 Task: Find connections with filter location São João dos Inhamuns with filter topic #lawtechwith filter profile language English with filter current company Republic World with filter school University of Madras with filter industry Architecture and Planning with filter service category Labor and Employment Law with filter keywords title Market Researcher
Action: Mouse moved to (298, 364)
Screenshot: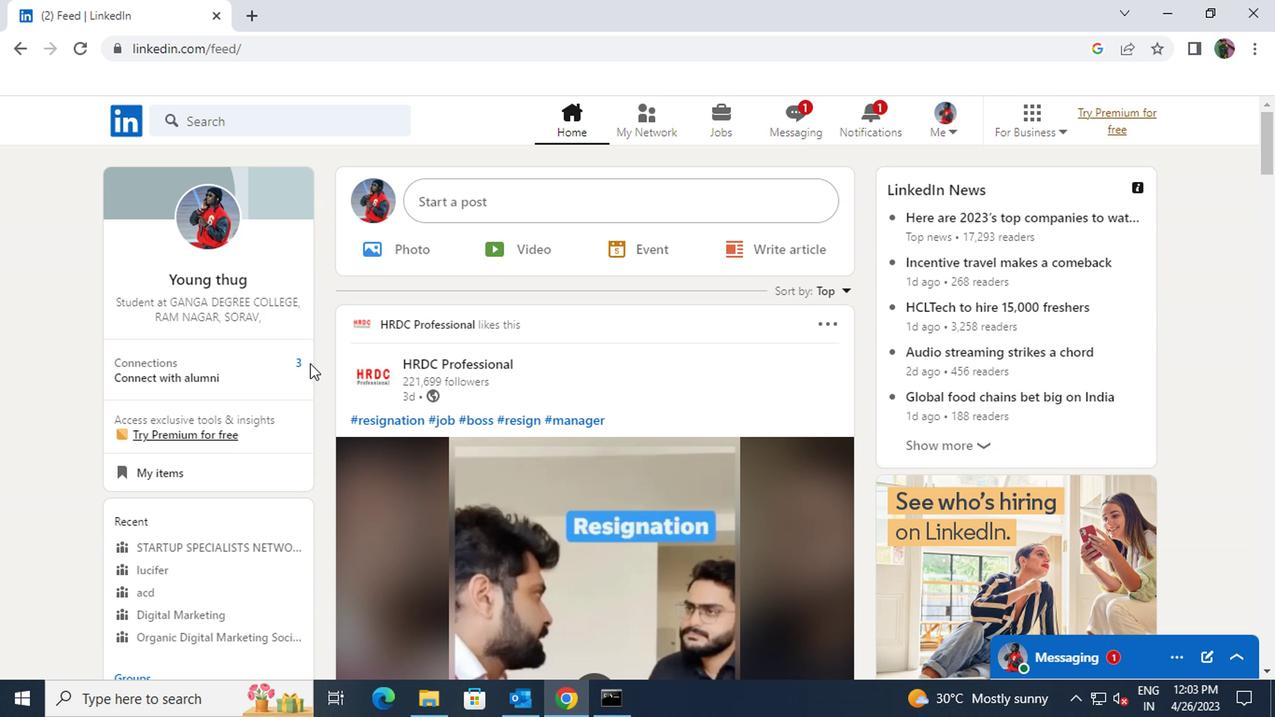 
Action: Mouse pressed left at (298, 364)
Screenshot: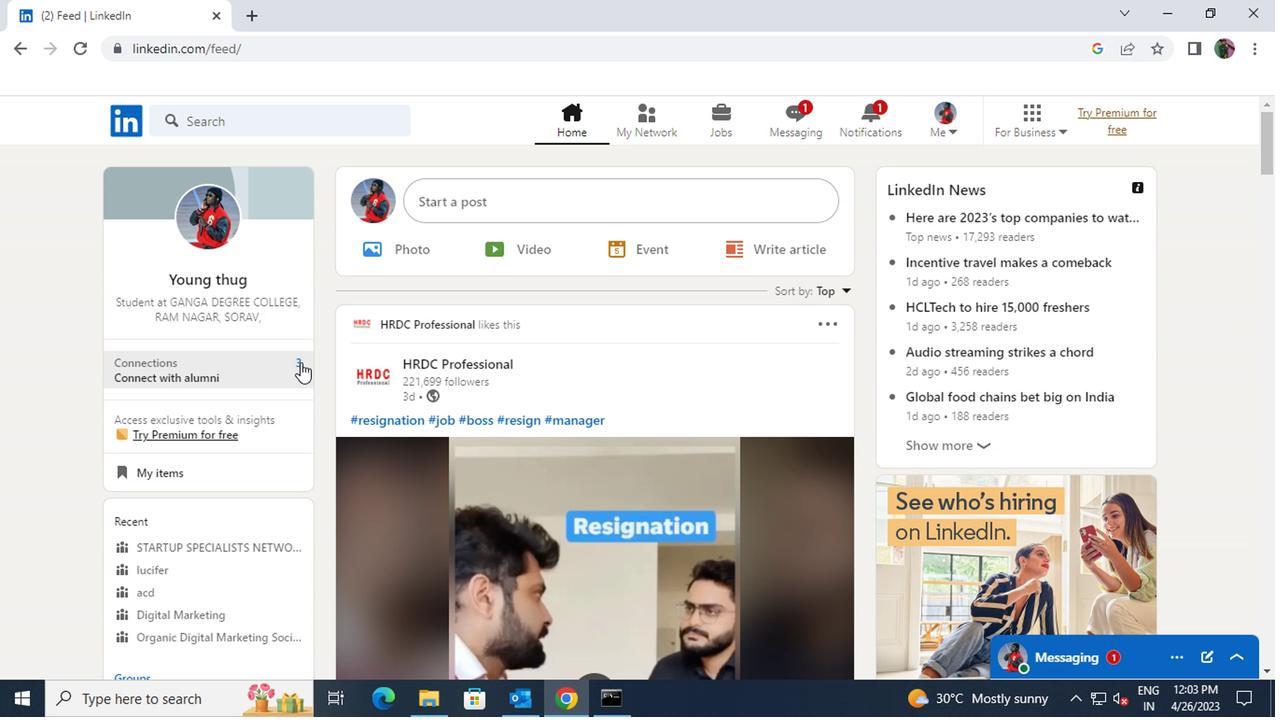 
Action: Mouse moved to (356, 220)
Screenshot: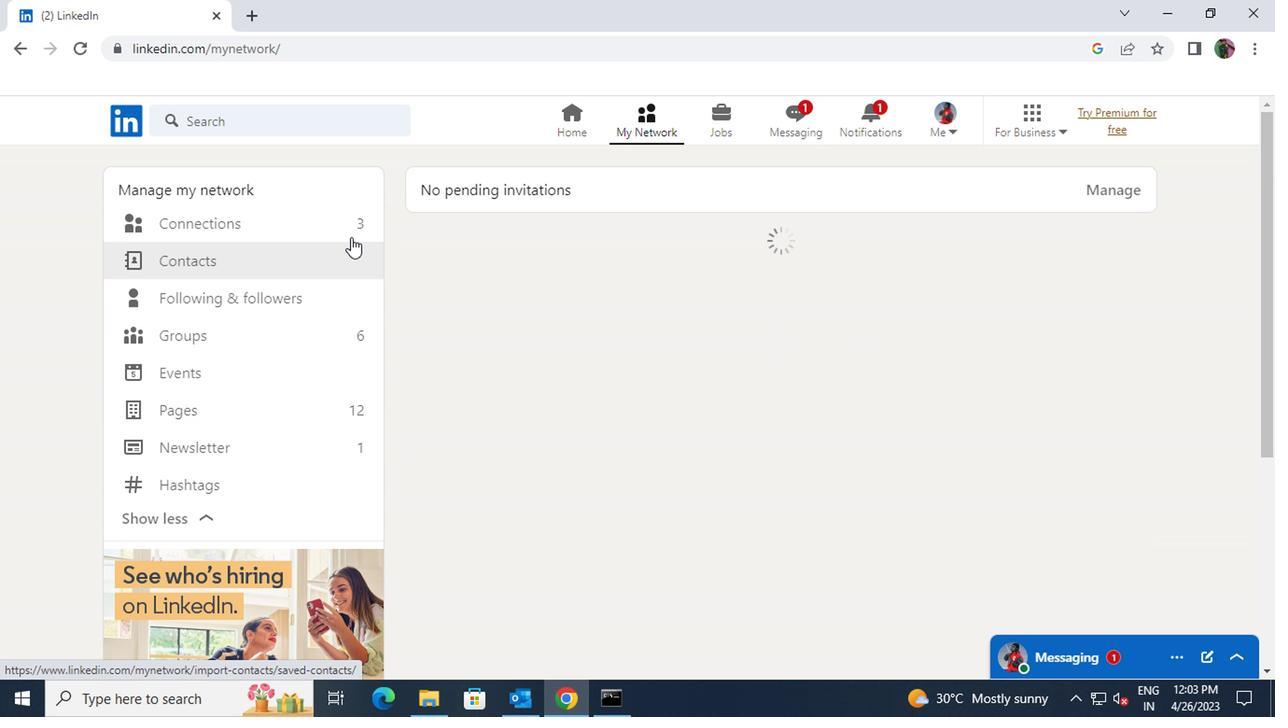 
Action: Mouse pressed left at (356, 220)
Screenshot: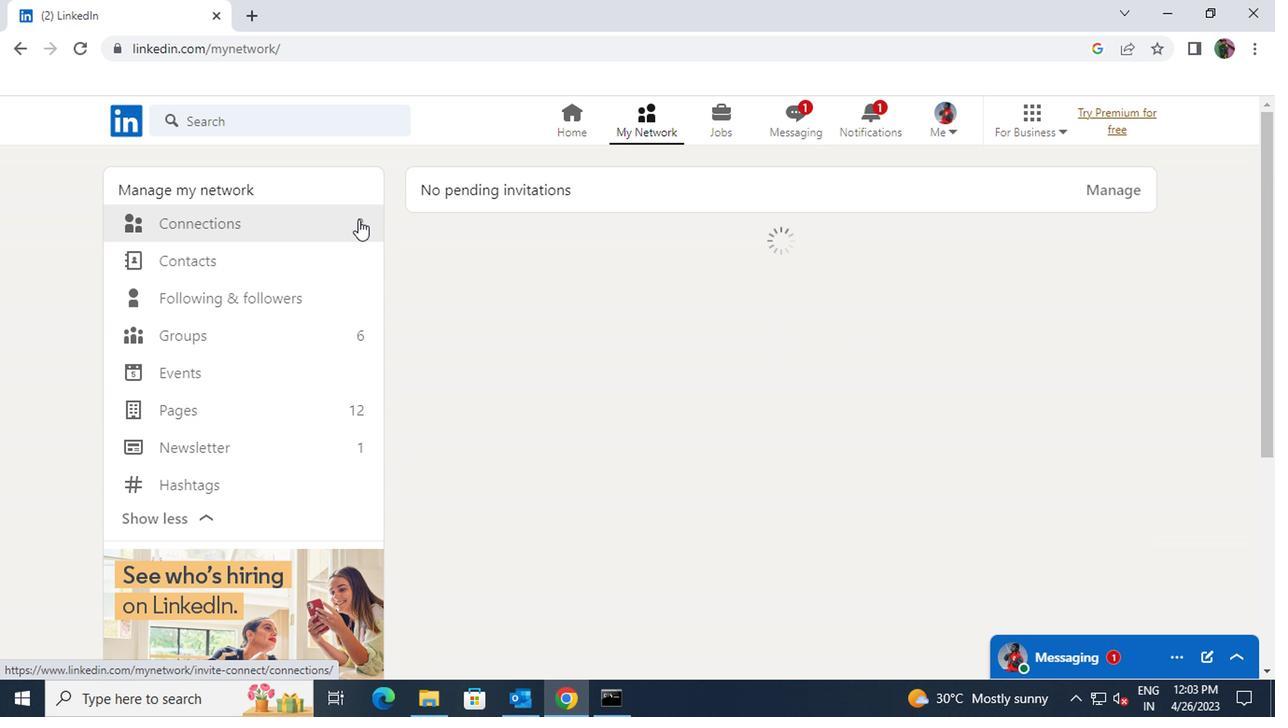 
Action: Mouse moved to (750, 227)
Screenshot: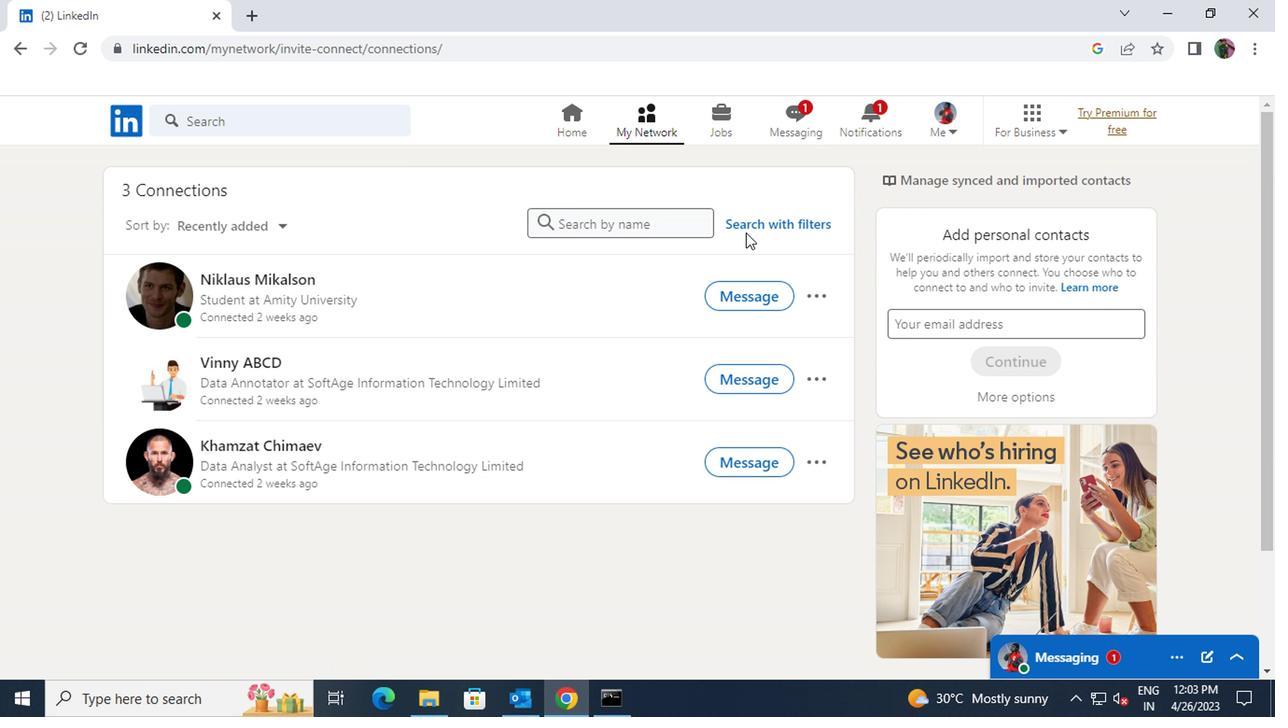 
Action: Mouse pressed left at (750, 227)
Screenshot: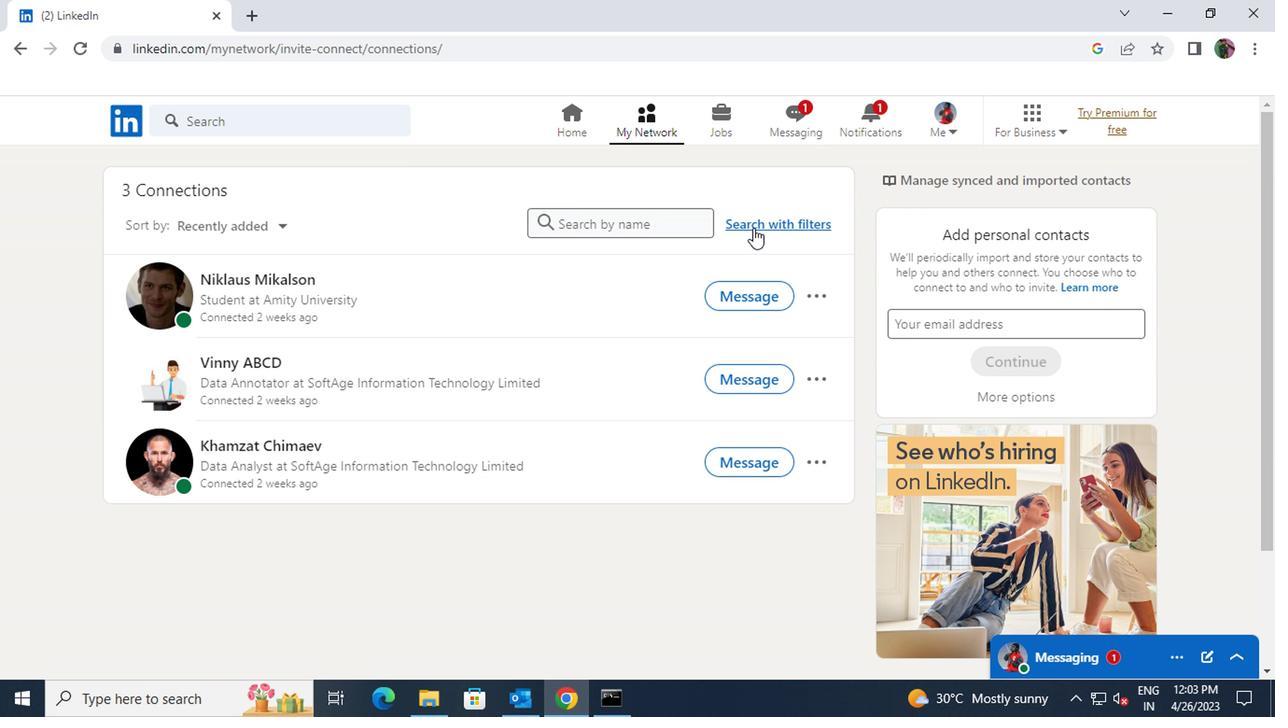 
Action: Mouse moved to (699, 179)
Screenshot: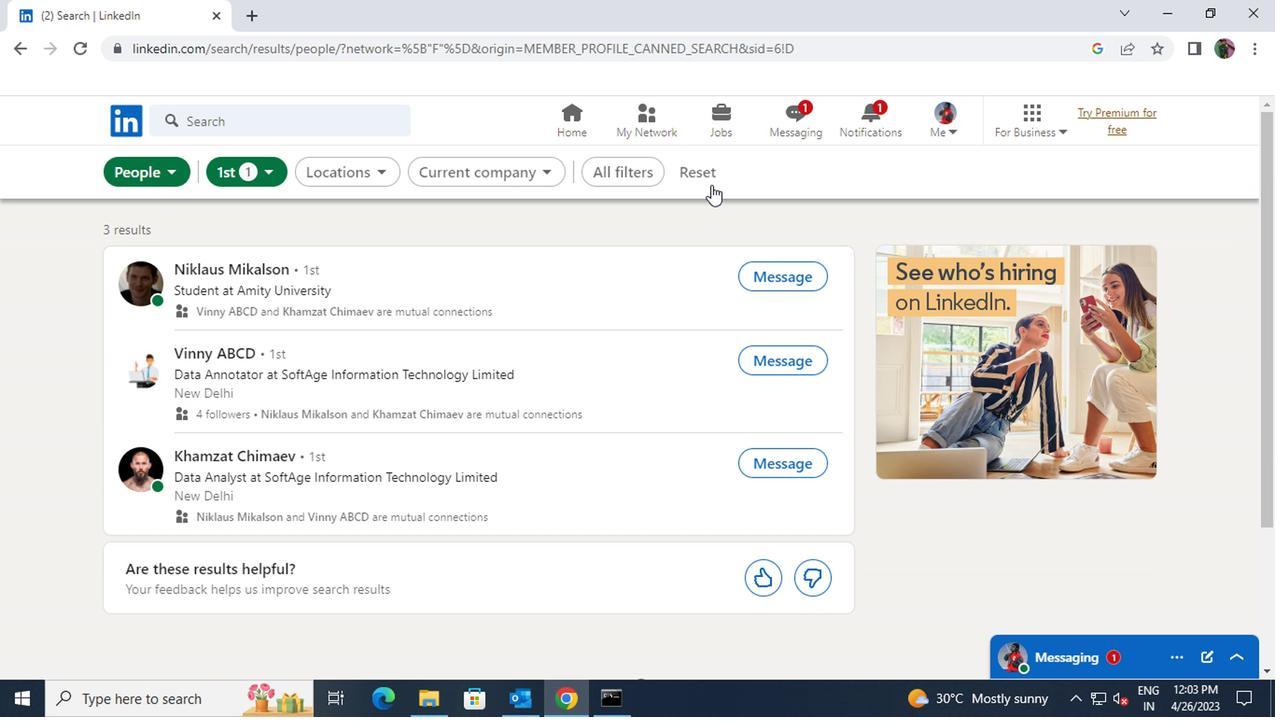 
Action: Mouse pressed left at (699, 179)
Screenshot: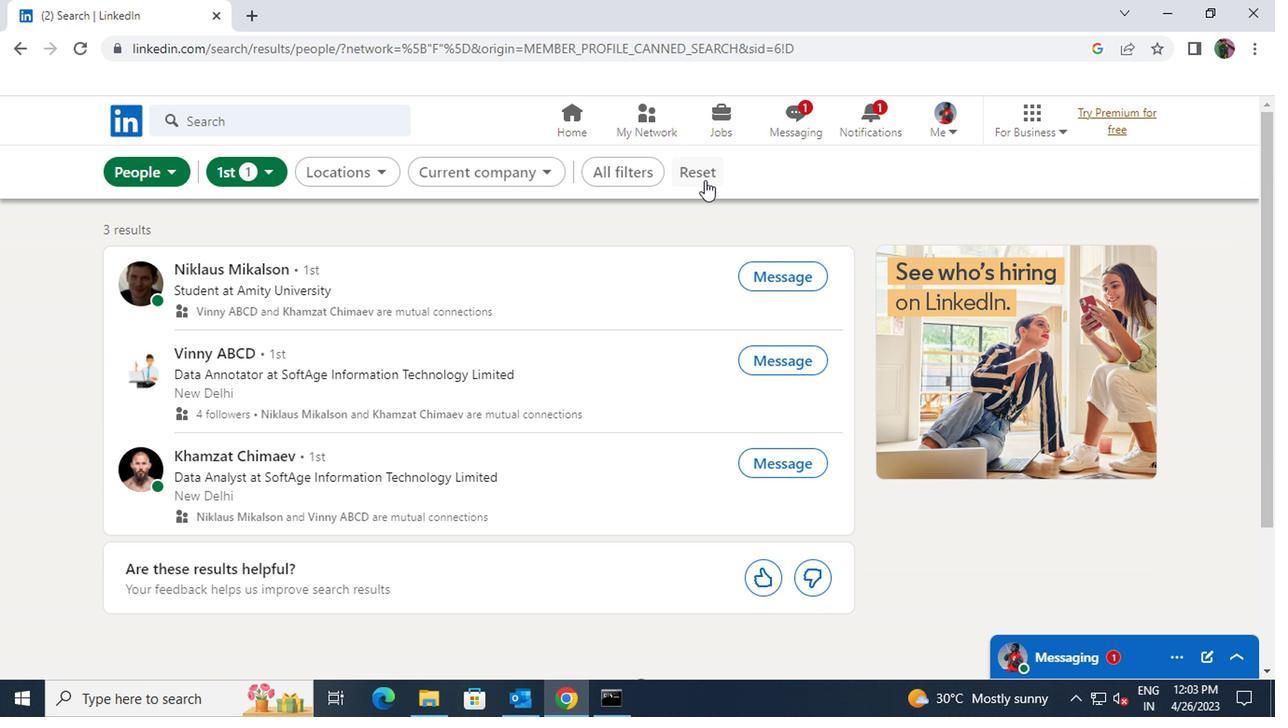 
Action: Mouse moved to (668, 177)
Screenshot: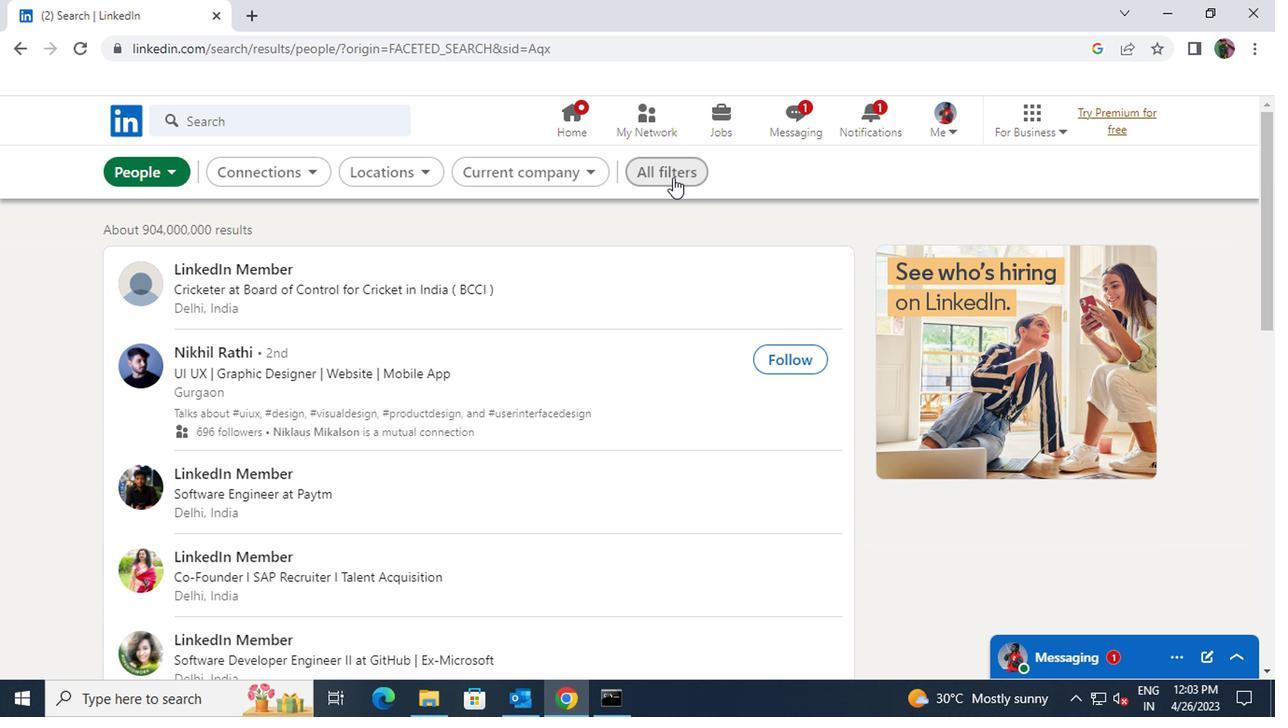 
Action: Mouse pressed left at (668, 177)
Screenshot: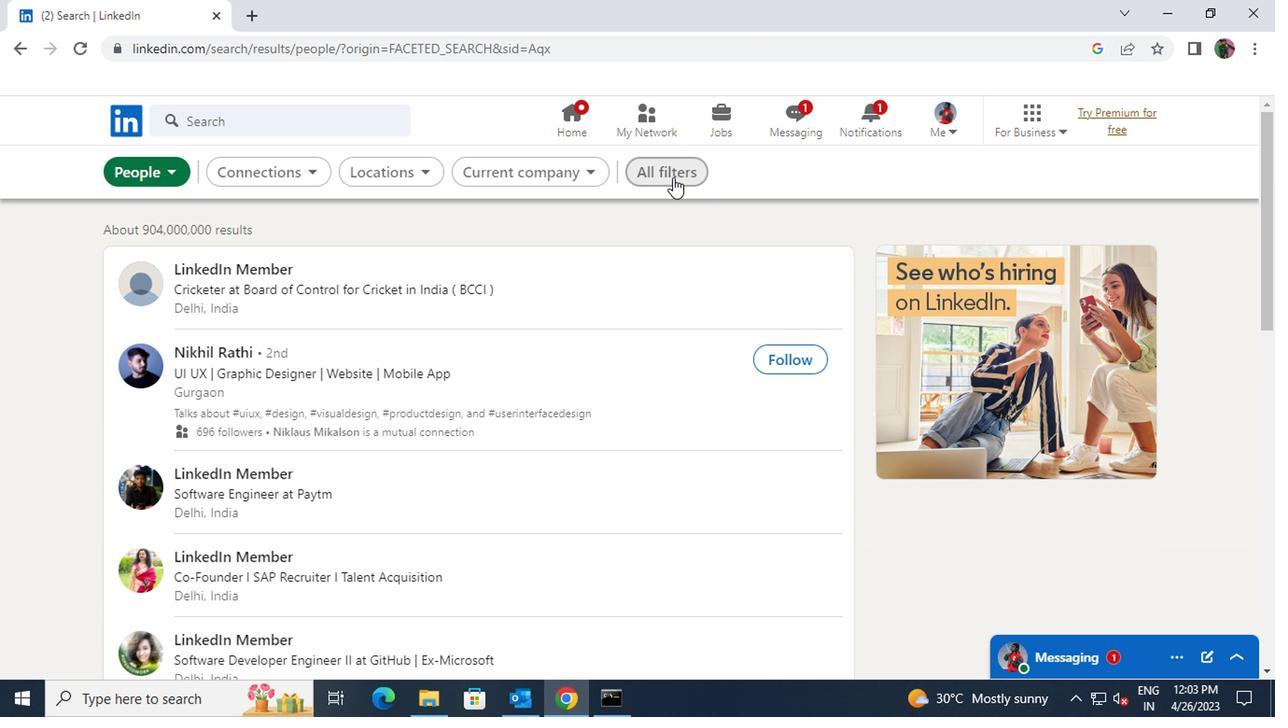 
Action: Mouse moved to (880, 391)
Screenshot: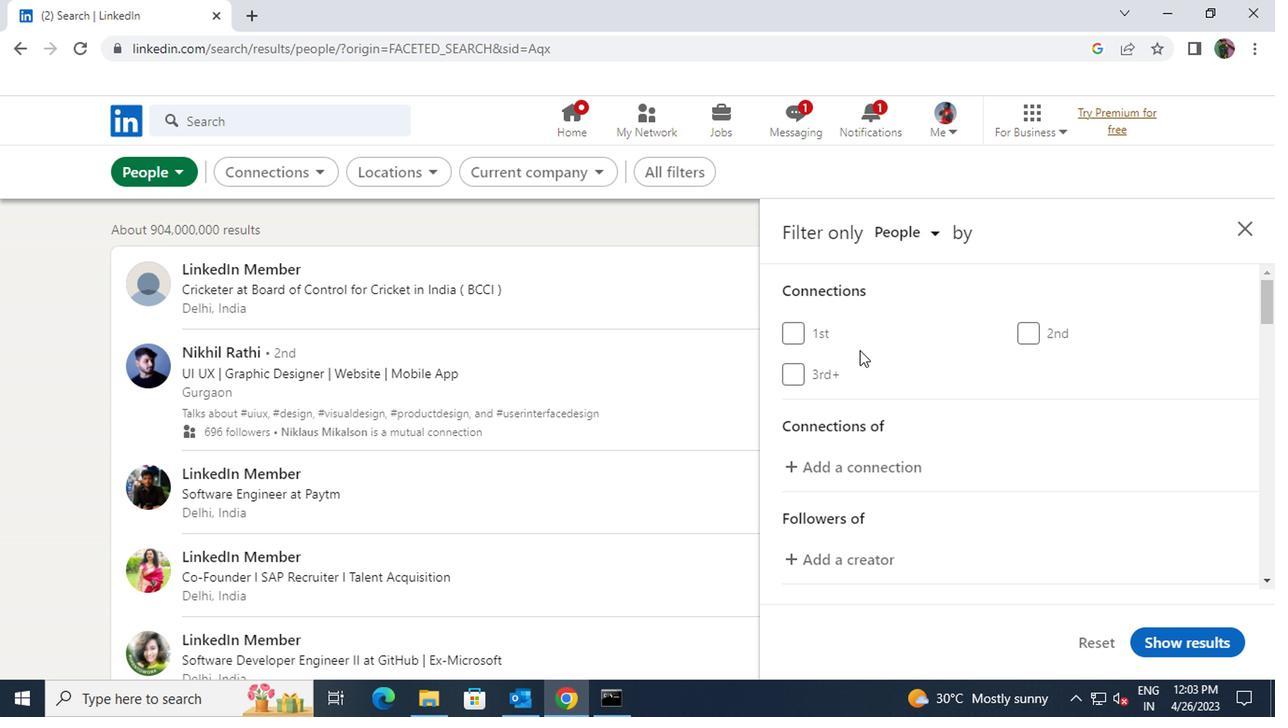 
Action: Mouse scrolled (880, 390) with delta (0, 0)
Screenshot: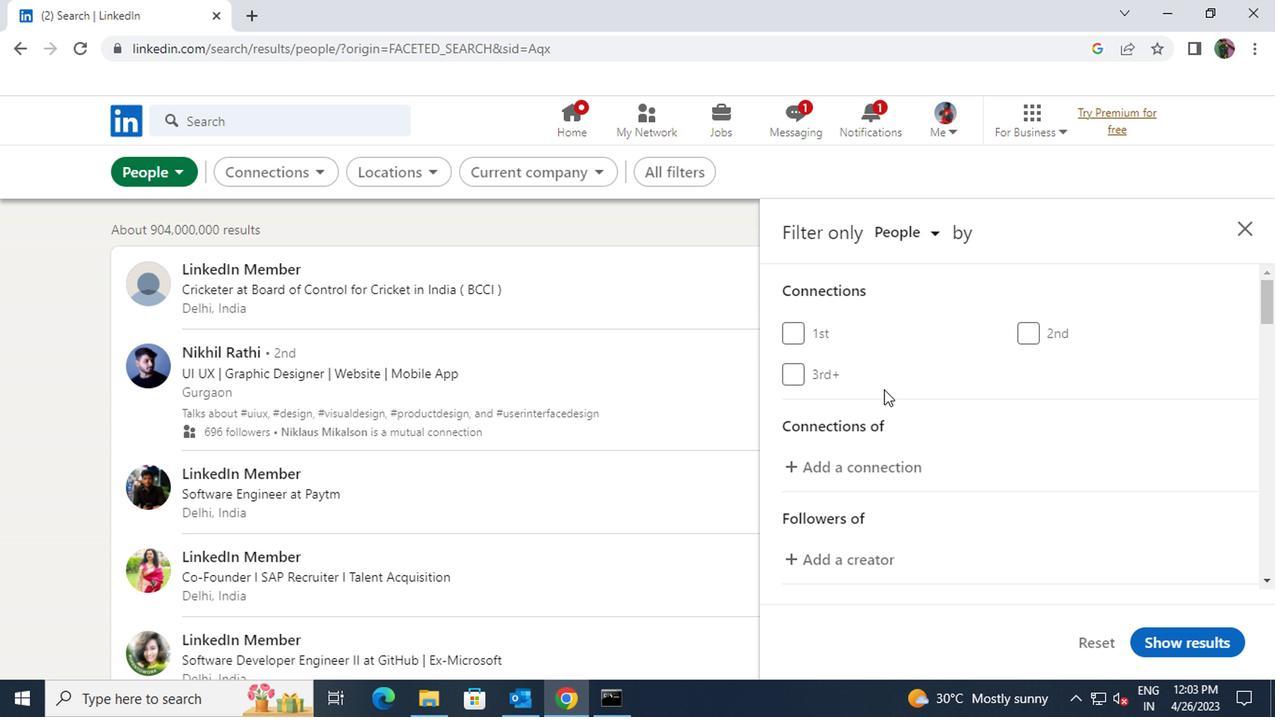 
Action: Mouse scrolled (880, 390) with delta (0, 0)
Screenshot: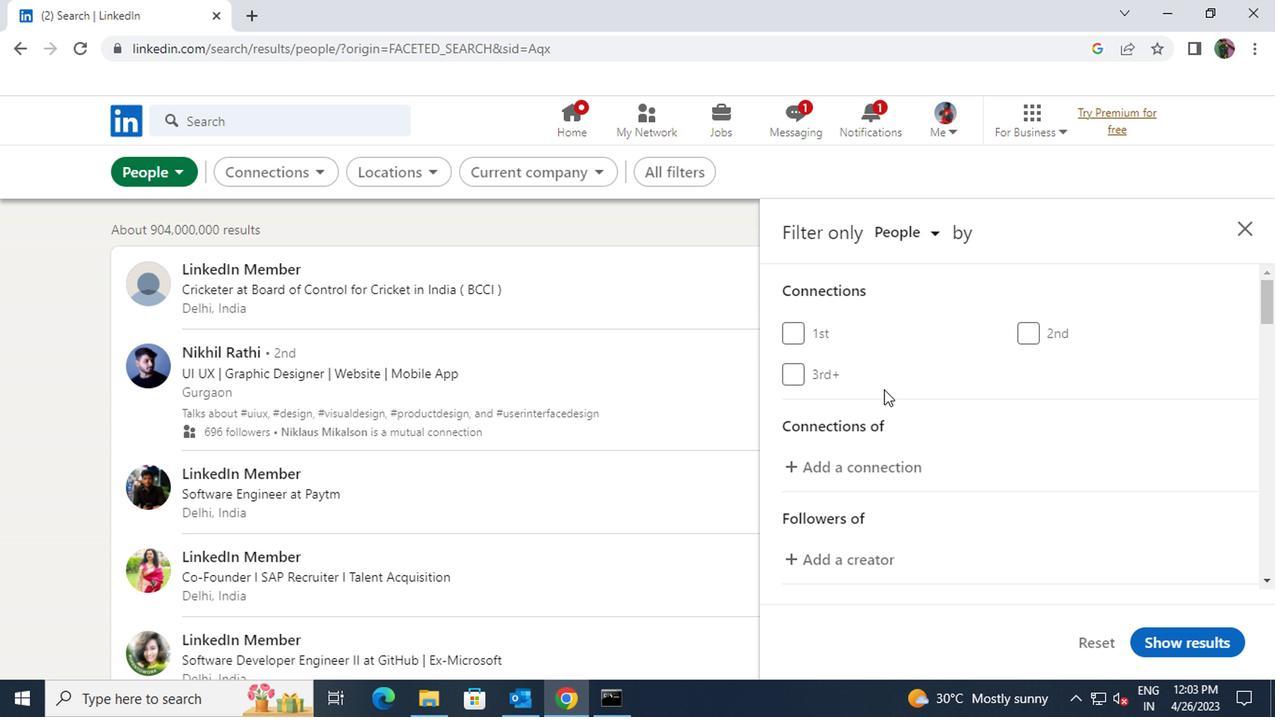 
Action: Mouse scrolled (880, 390) with delta (0, 0)
Screenshot: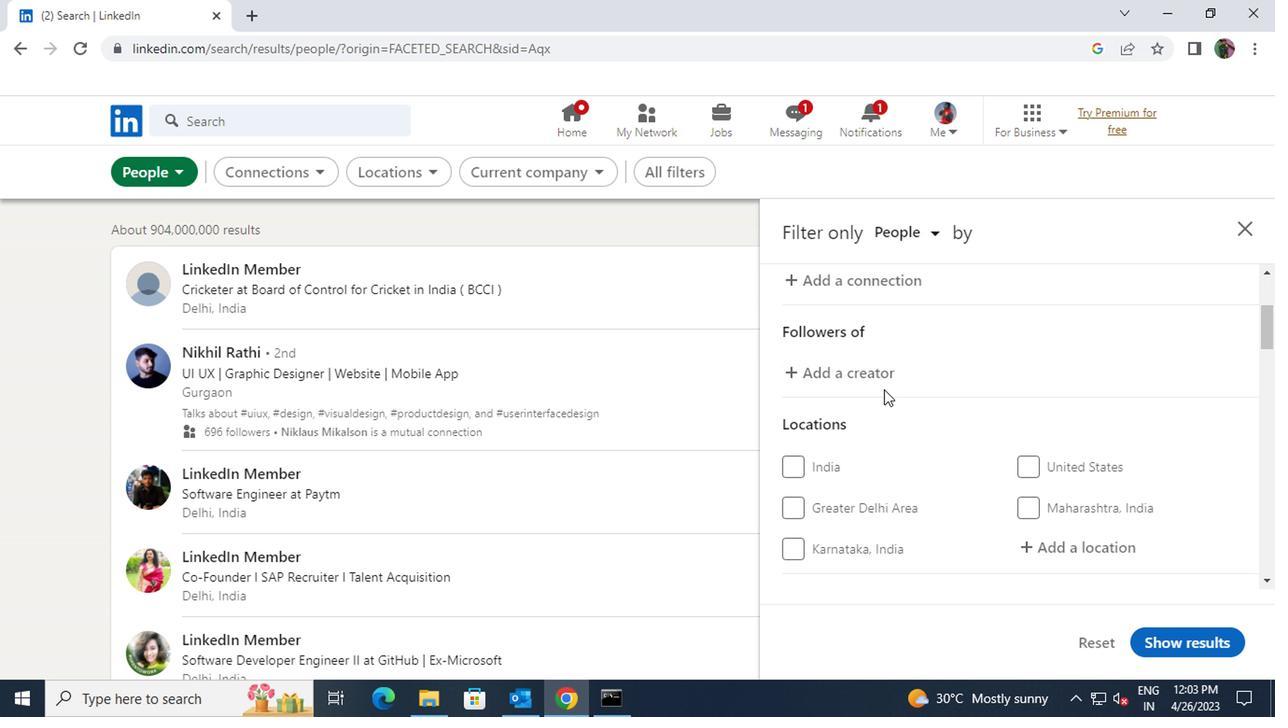 
Action: Mouse scrolled (880, 390) with delta (0, 0)
Screenshot: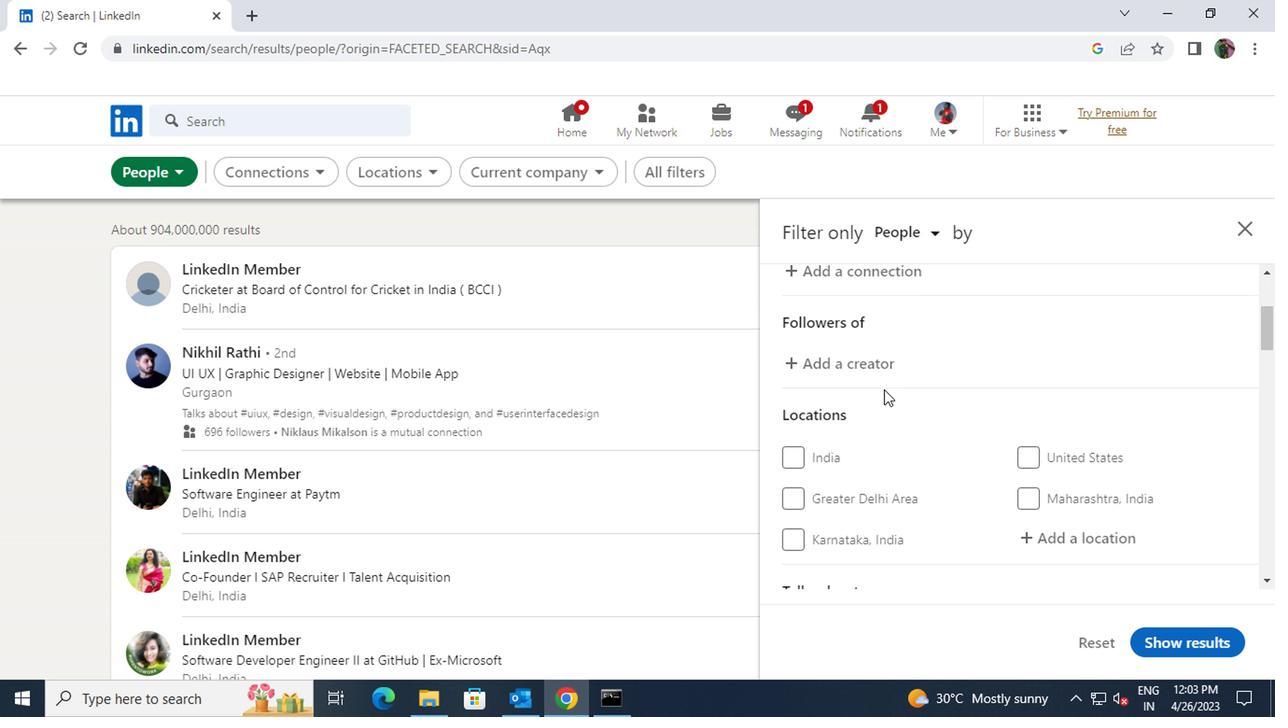 
Action: Mouse moved to (1026, 366)
Screenshot: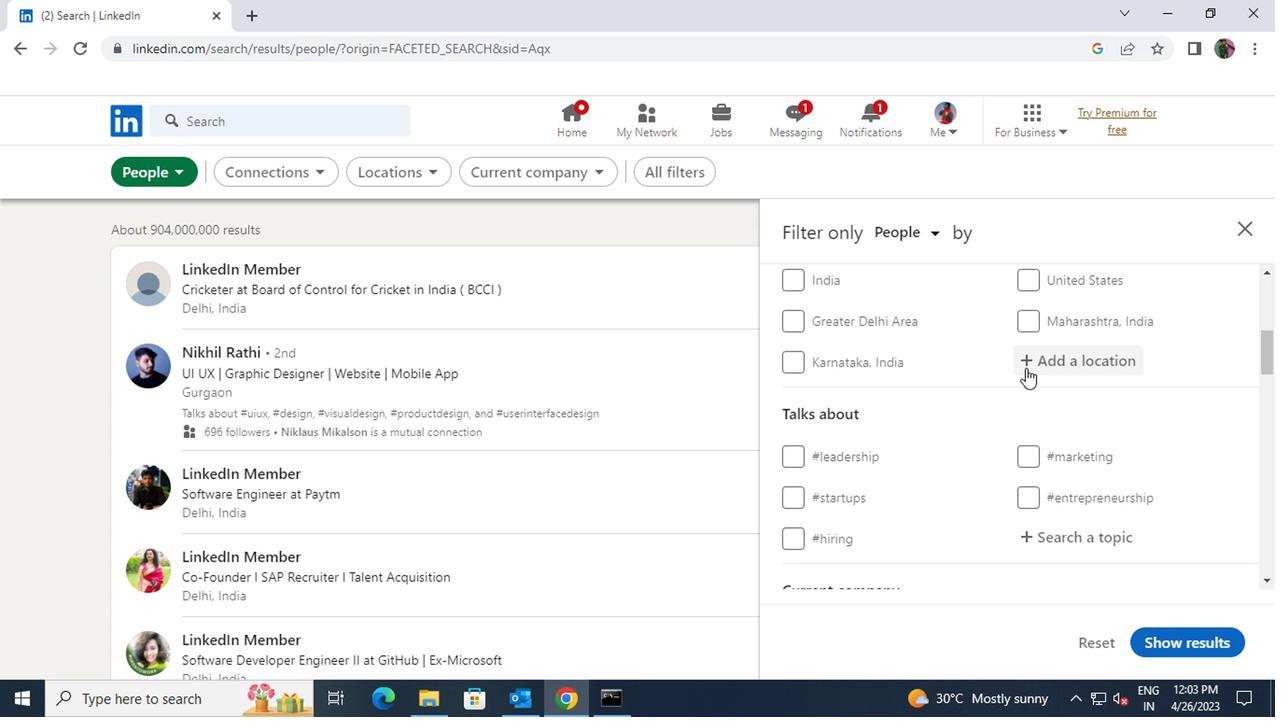 
Action: Mouse pressed left at (1026, 366)
Screenshot: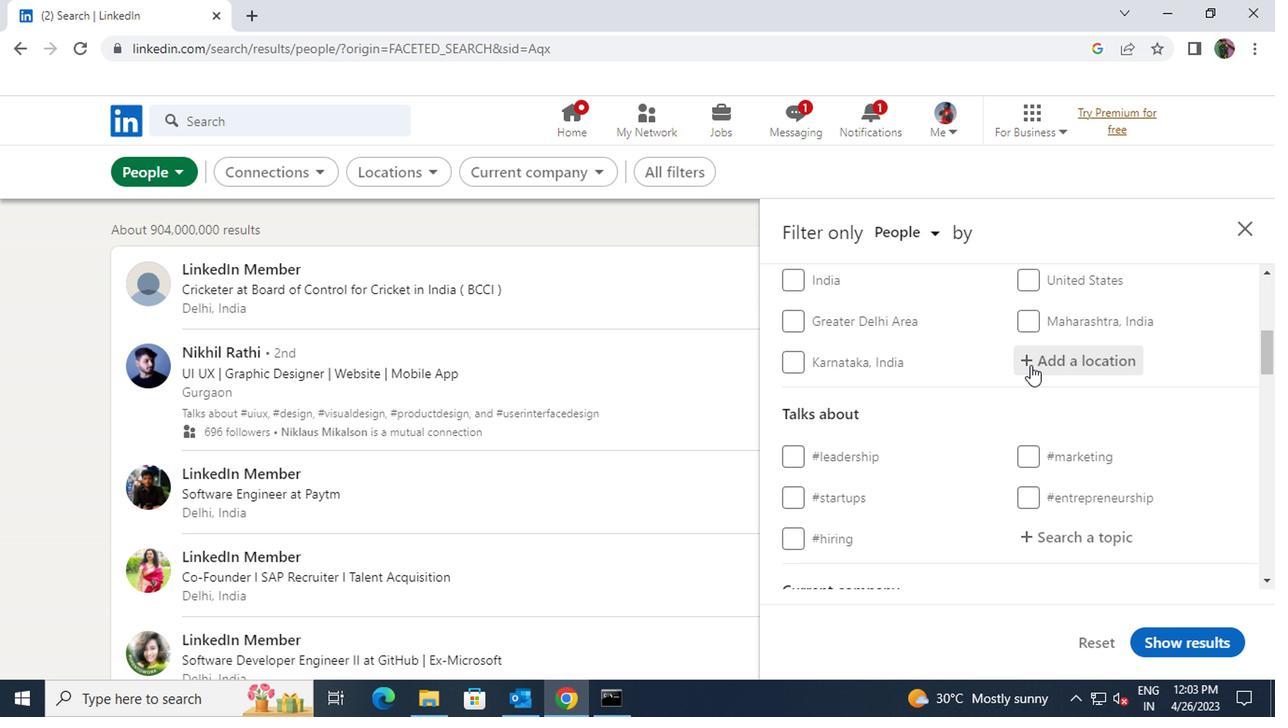 
Action: Key pressed <Key.shift>SAO<Key.space>JOAO<Key.space>DOS
Screenshot: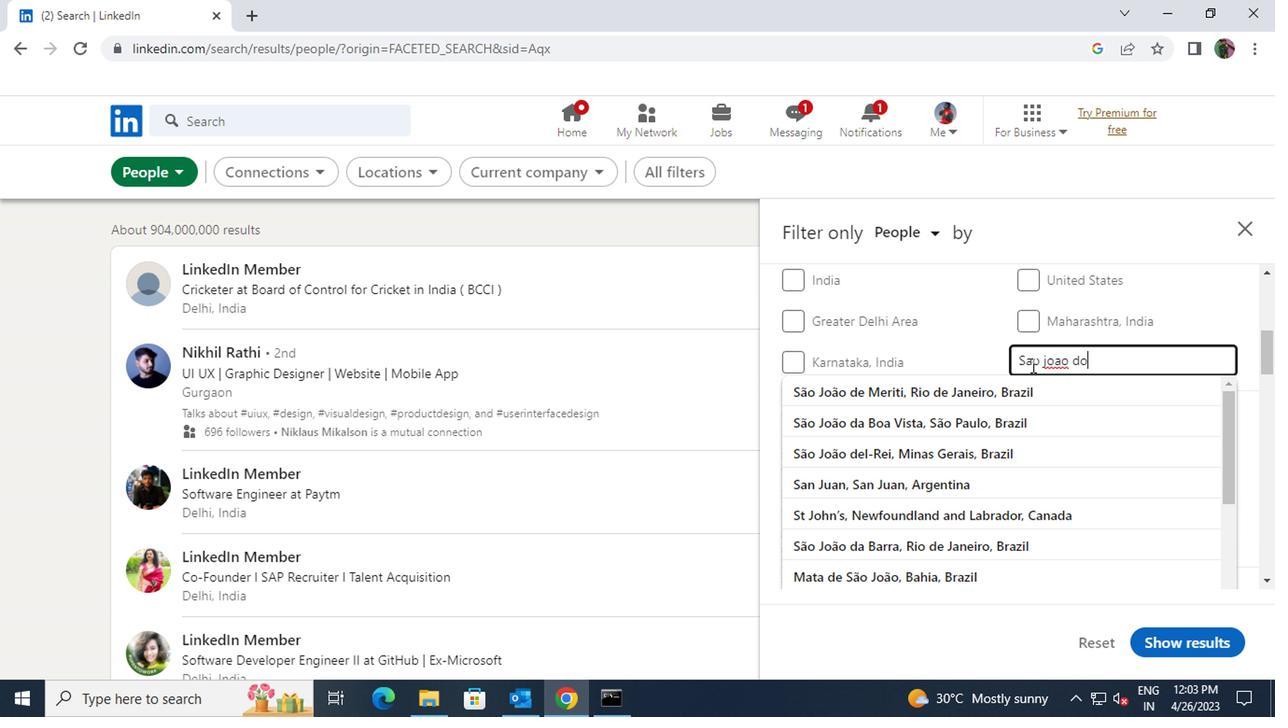 
Action: Mouse moved to (1003, 391)
Screenshot: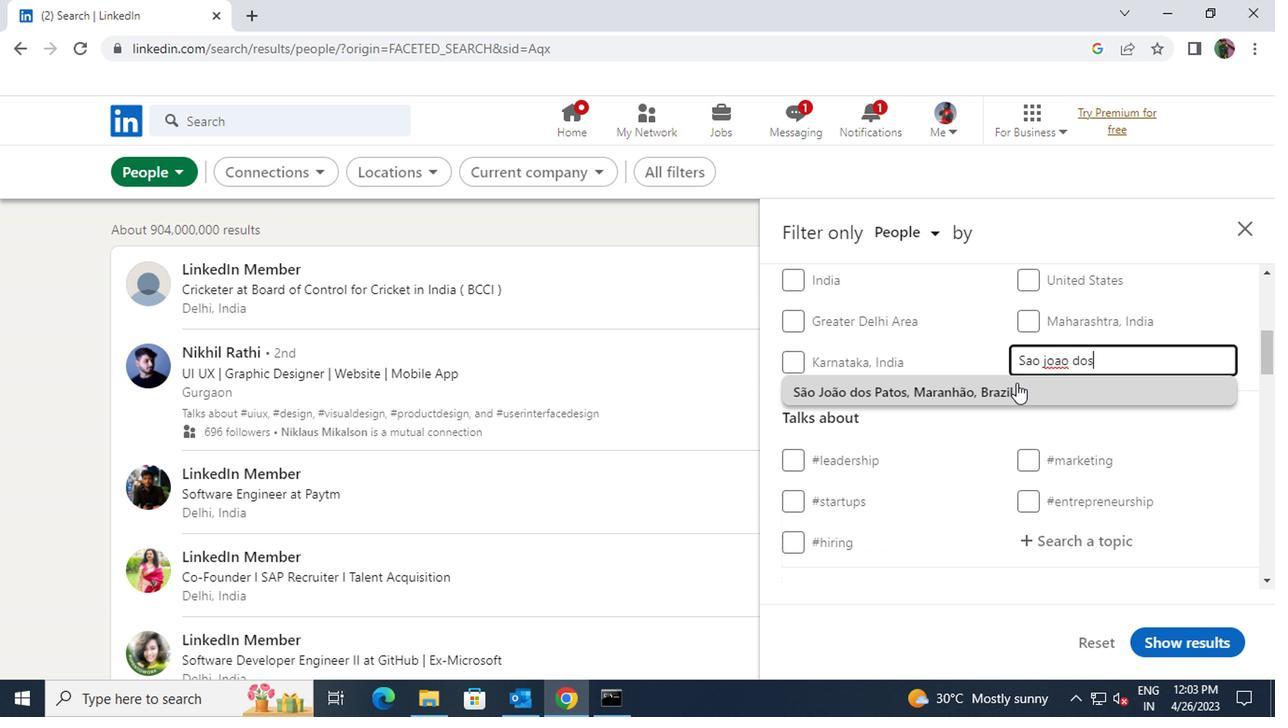
Action: Mouse pressed left at (1003, 391)
Screenshot: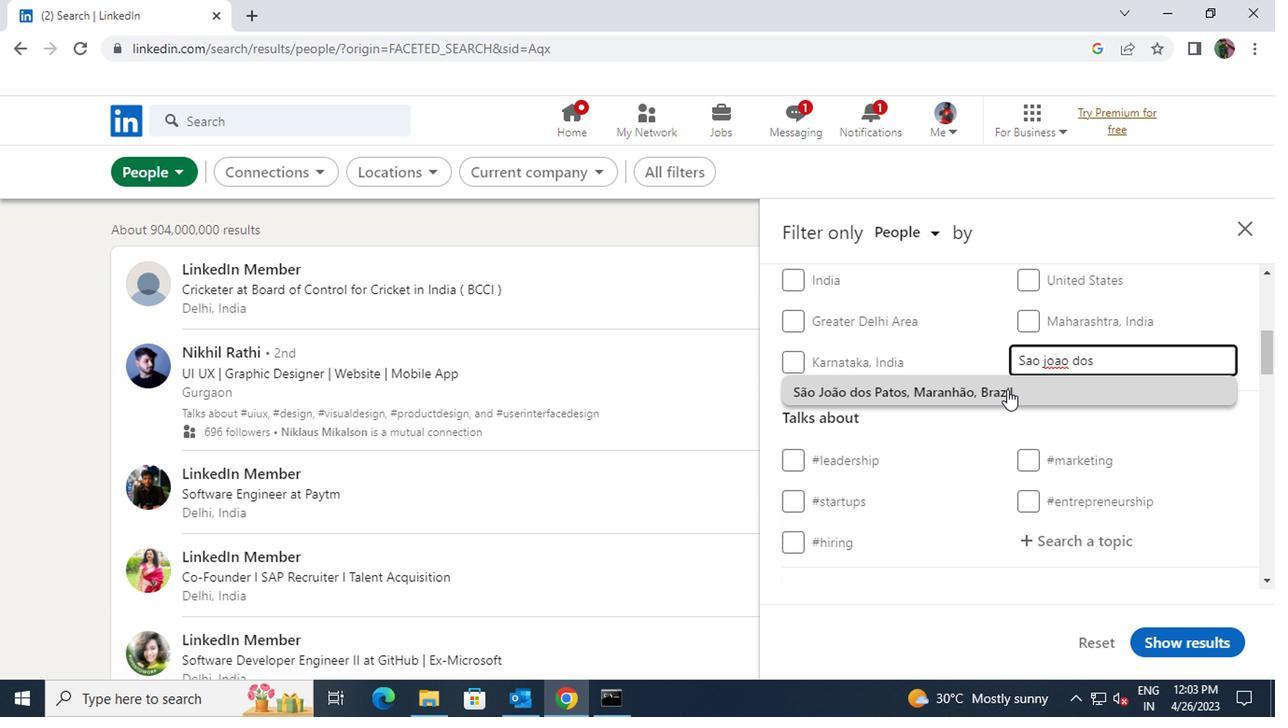 
Action: Mouse scrolled (1003, 390) with delta (0, 0)
Screenshot: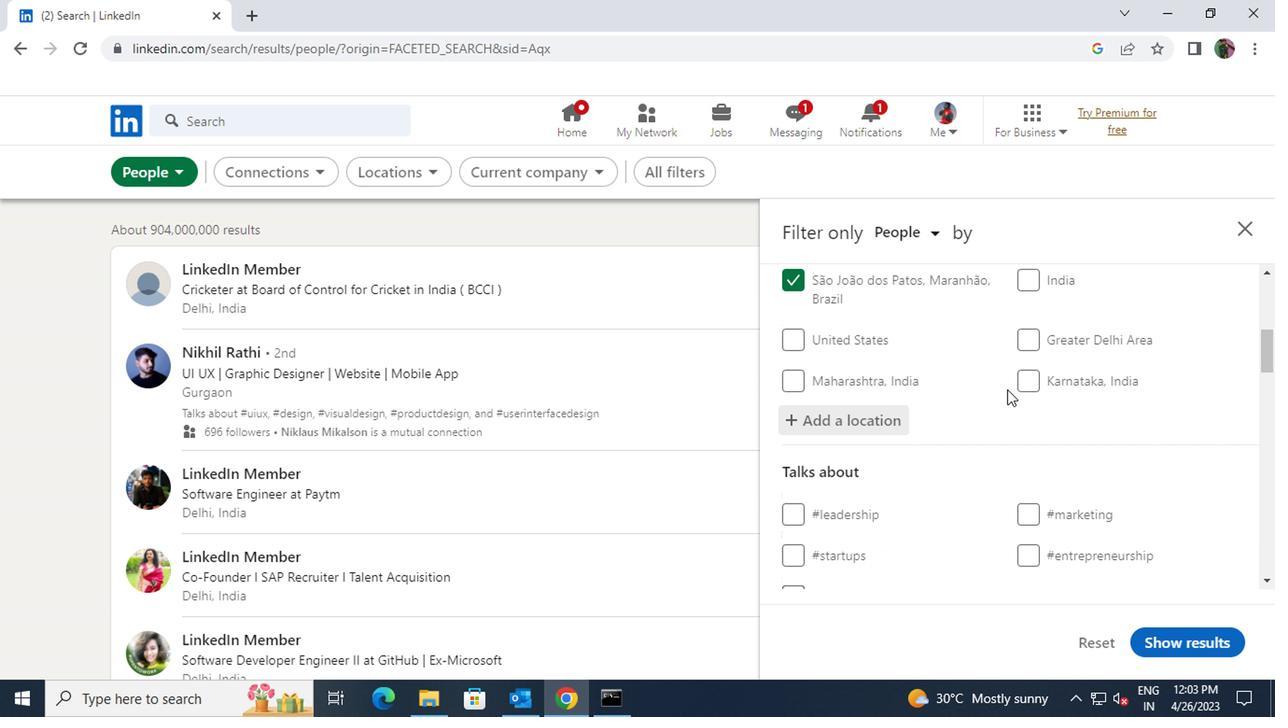 
Action: Mouse scrolled (1003, 390) with delta (0, 0)
Screenshot: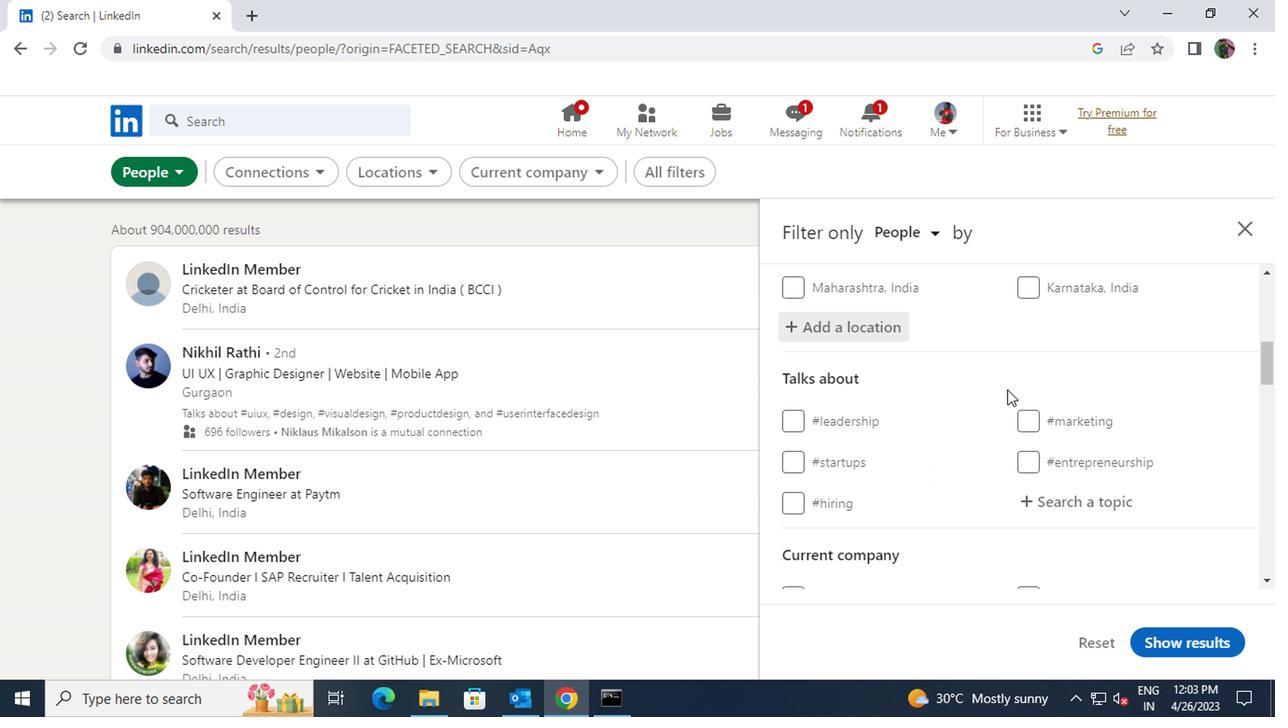
Action: Mouse moved to (1038, 406)
Screenshot: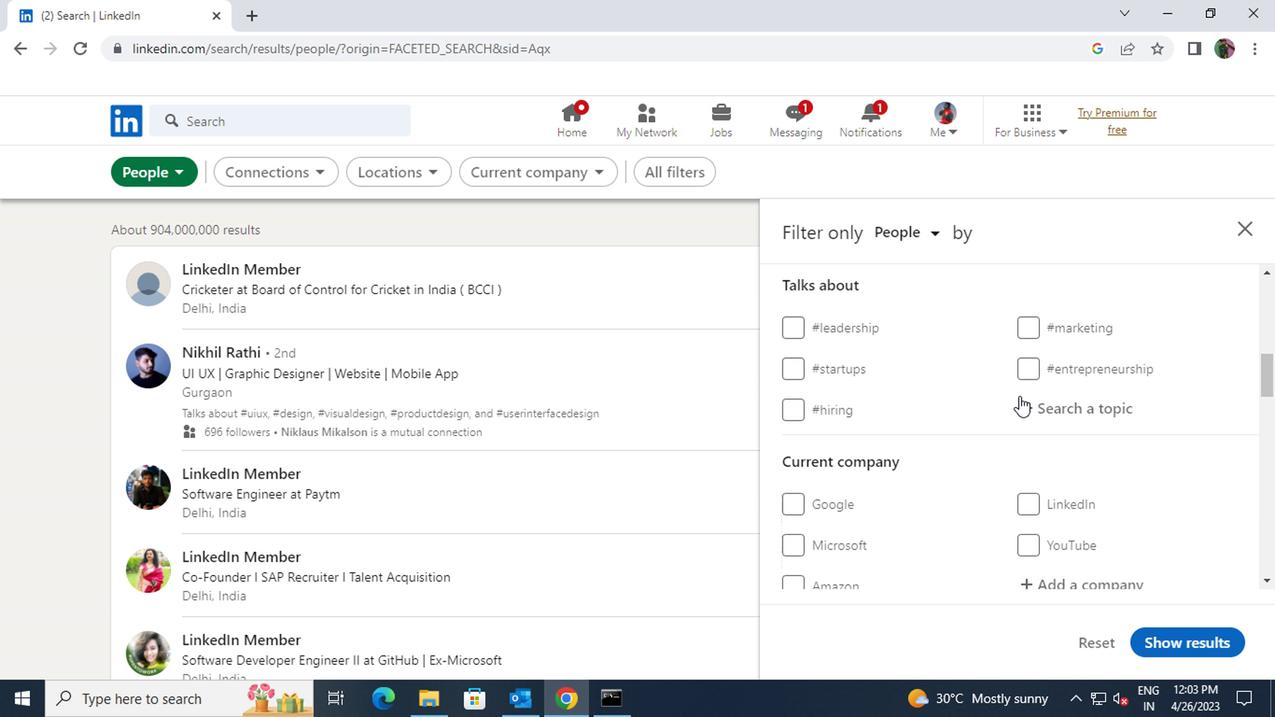 
Action: Mouse pressed left at (1038, 406)
Screenshot: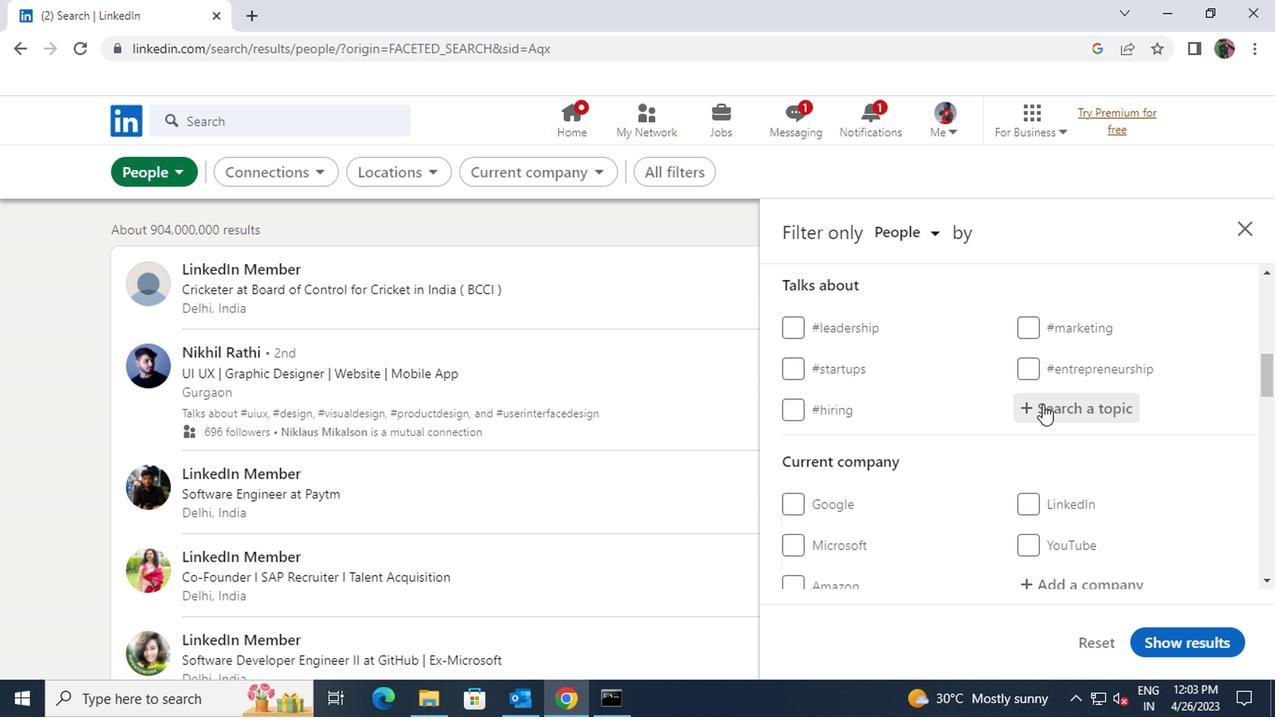 
Action: Key pressed <Key.shift><Key.shift><Key.shift><Key.shift><Key.shift><Key.shift>#<Key.shift>LAWTECHWITH
Screenshot: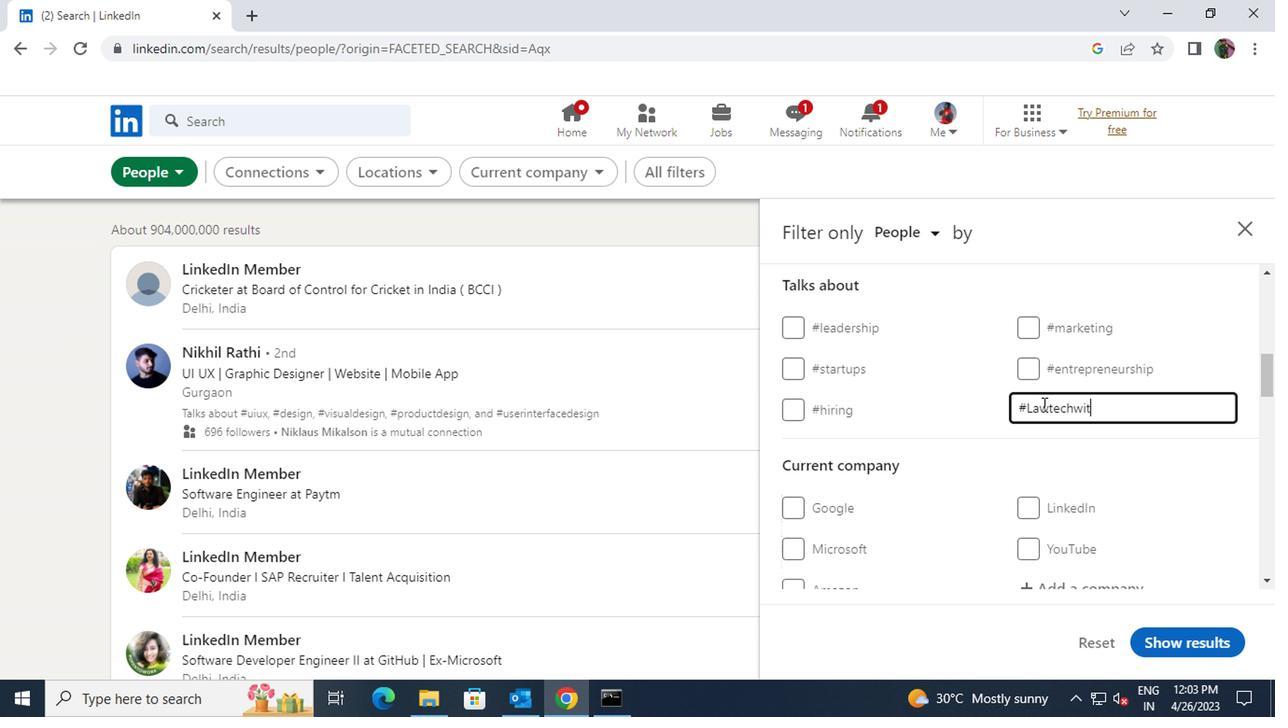 
Action: Mouse scrolled (1038, 405) with delta (0, -1)
Screenshot: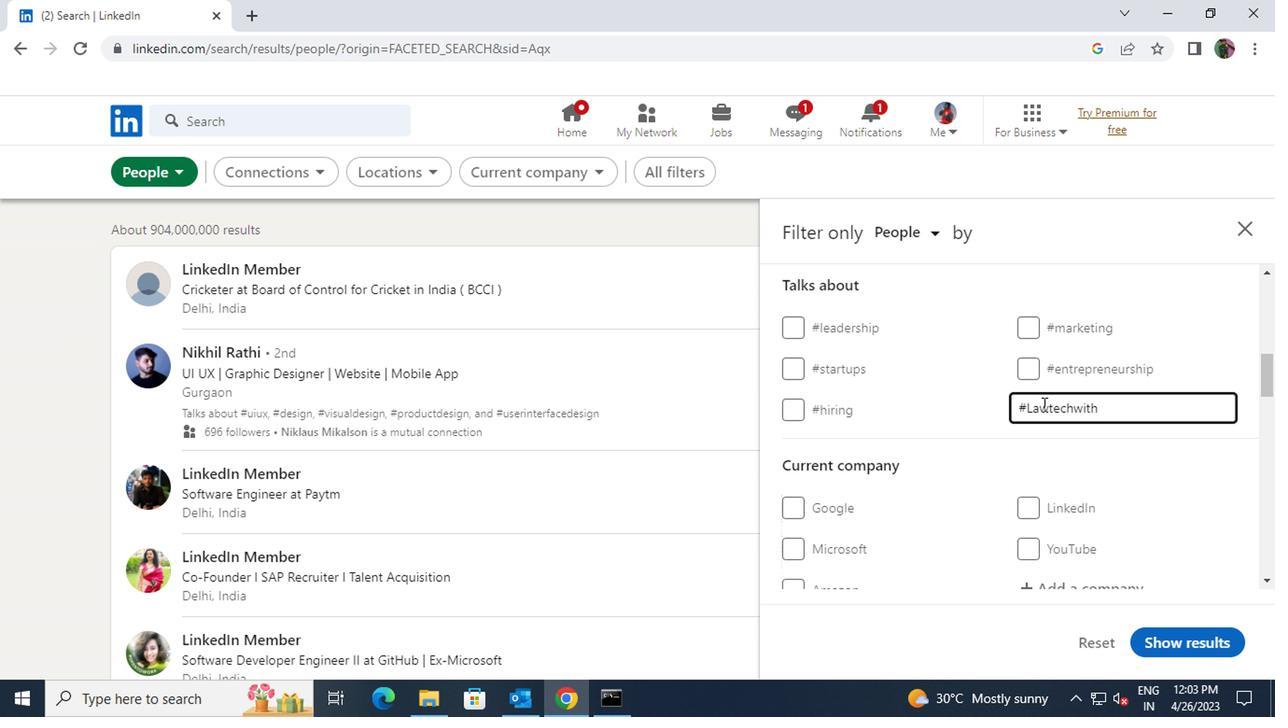 
Action: Mouse scrolled (1038, 405) with delta (0, -1)
Screenshot: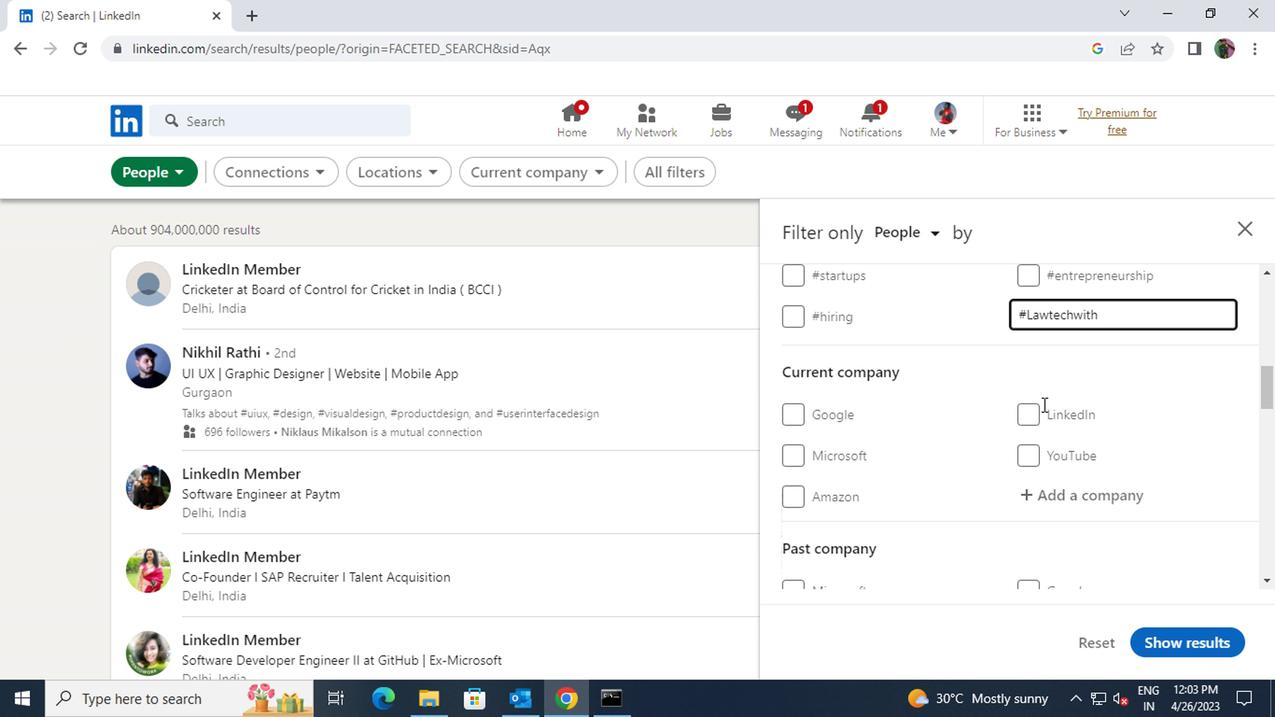 
Action: Mouse pressed left at (1038, 406)
Screenshot: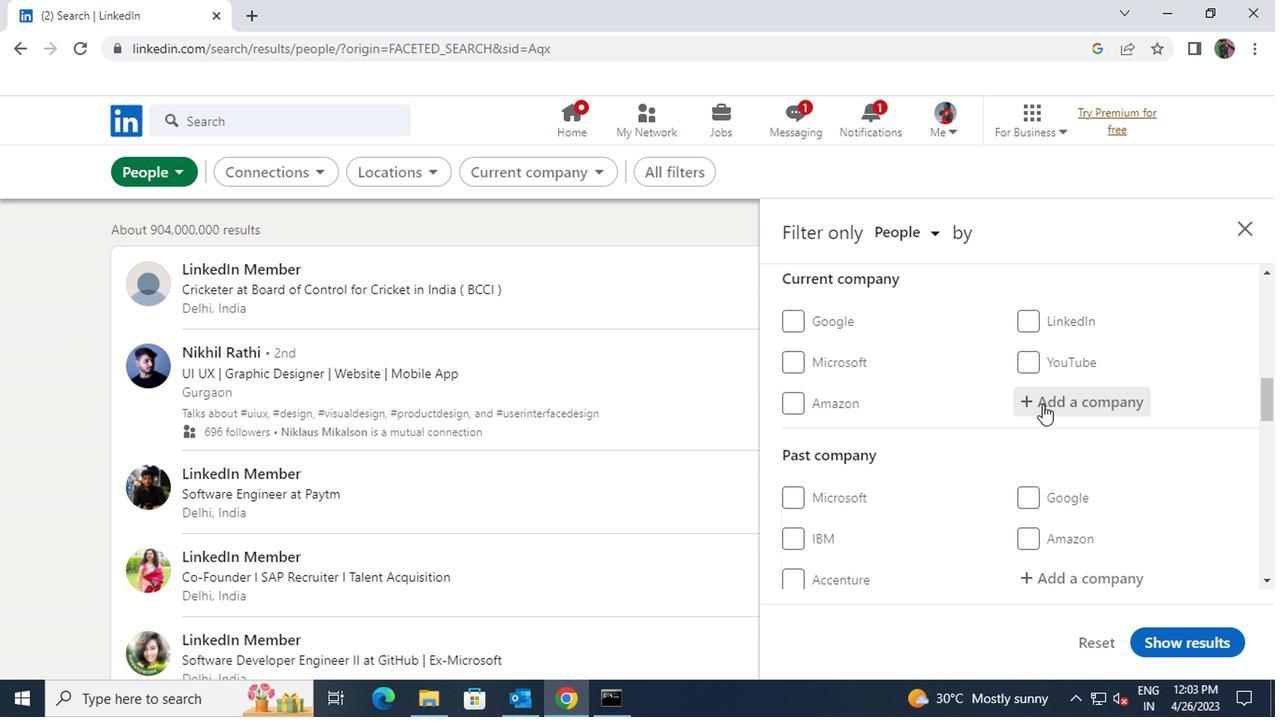 
Action: Key pressed <Key.shift>REPUBLIC<Key.space>WORLD
Screenshot: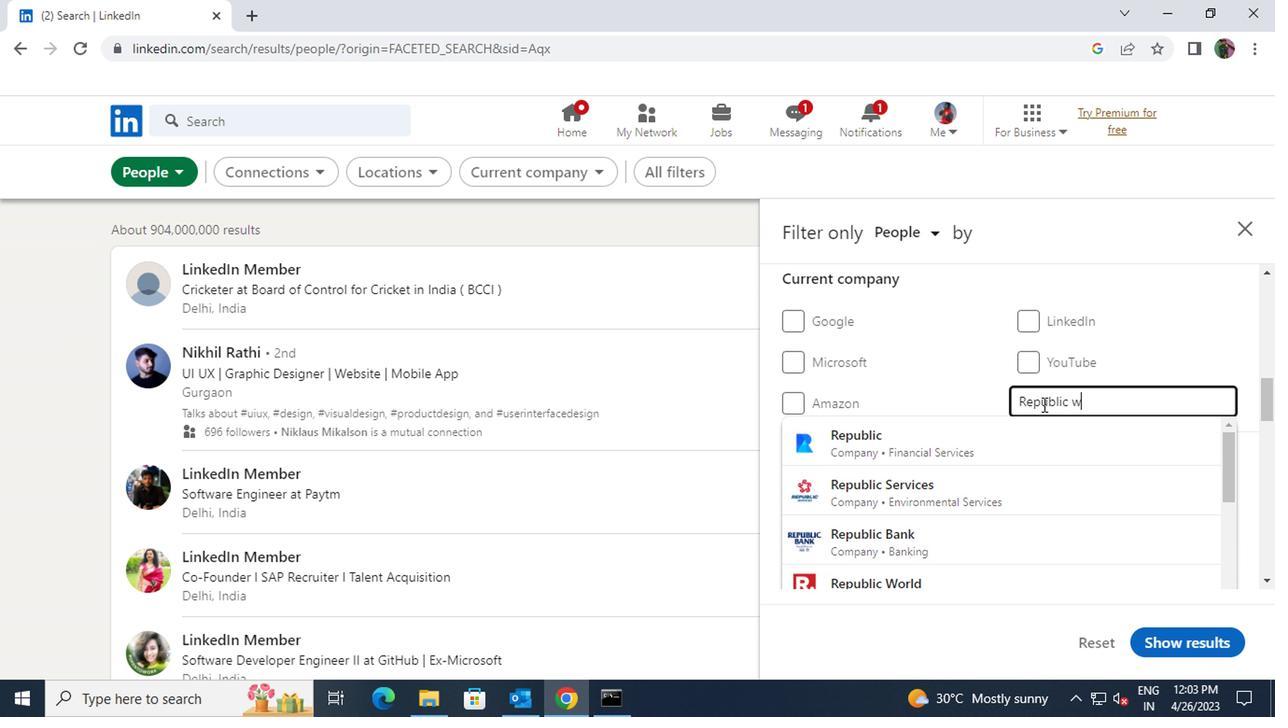 
Action: Mouse moved to (1002, 455)
Screenshot: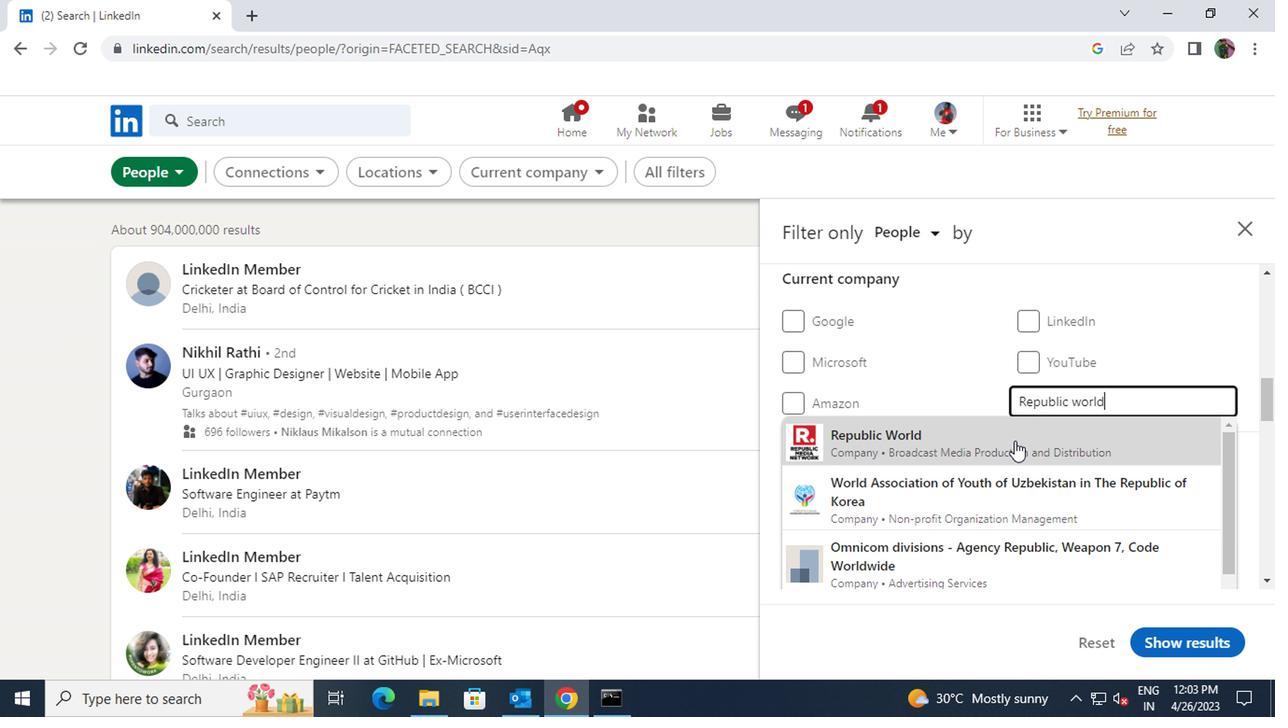 
Action: Mouse pressed left at (1002, 455)
Screenshot: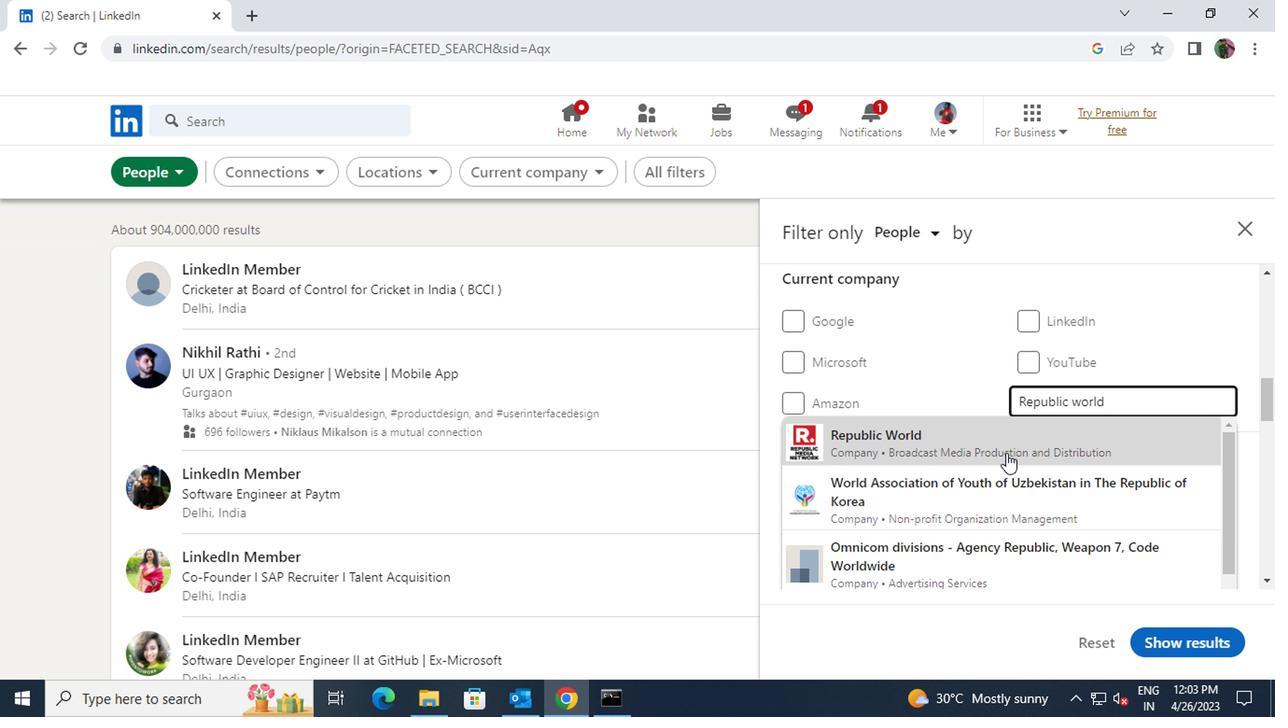 
Action: Mouse scrolled (1002, 454) with delta (0, 0)
Screenshot: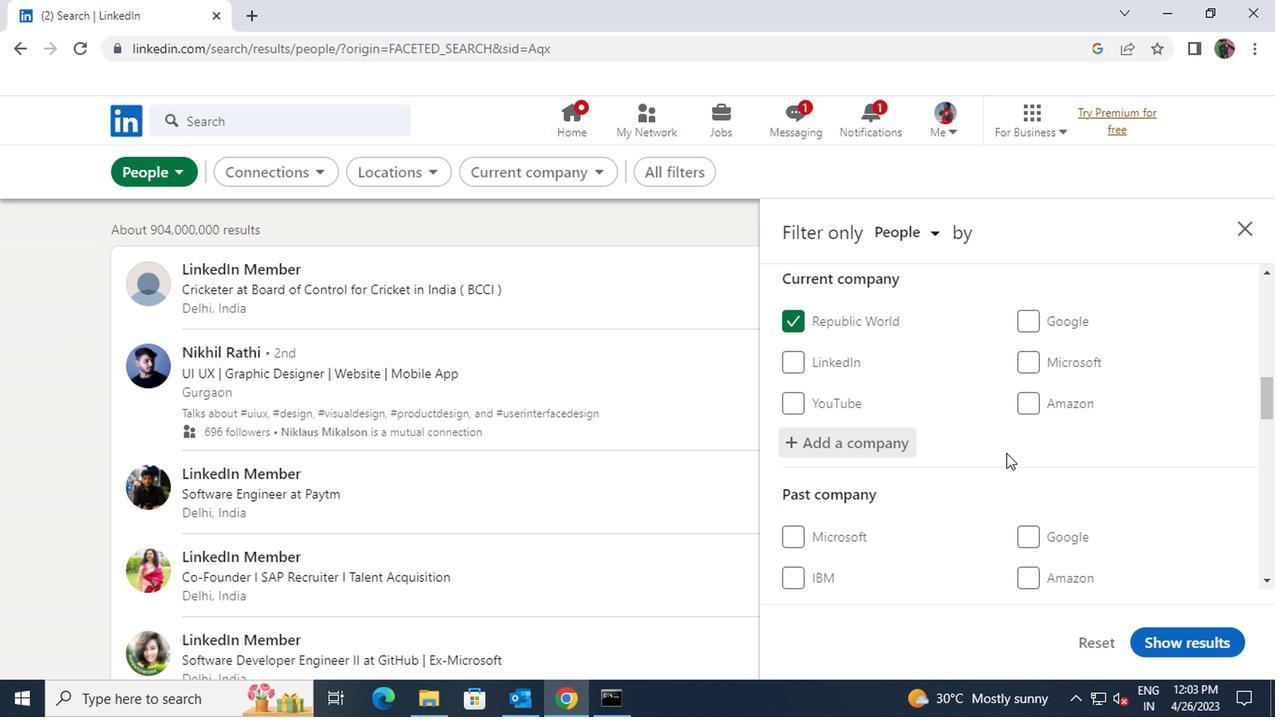 
Action: Mouse scrolled (1002, 454) with delta (0, 0)
Screenshot: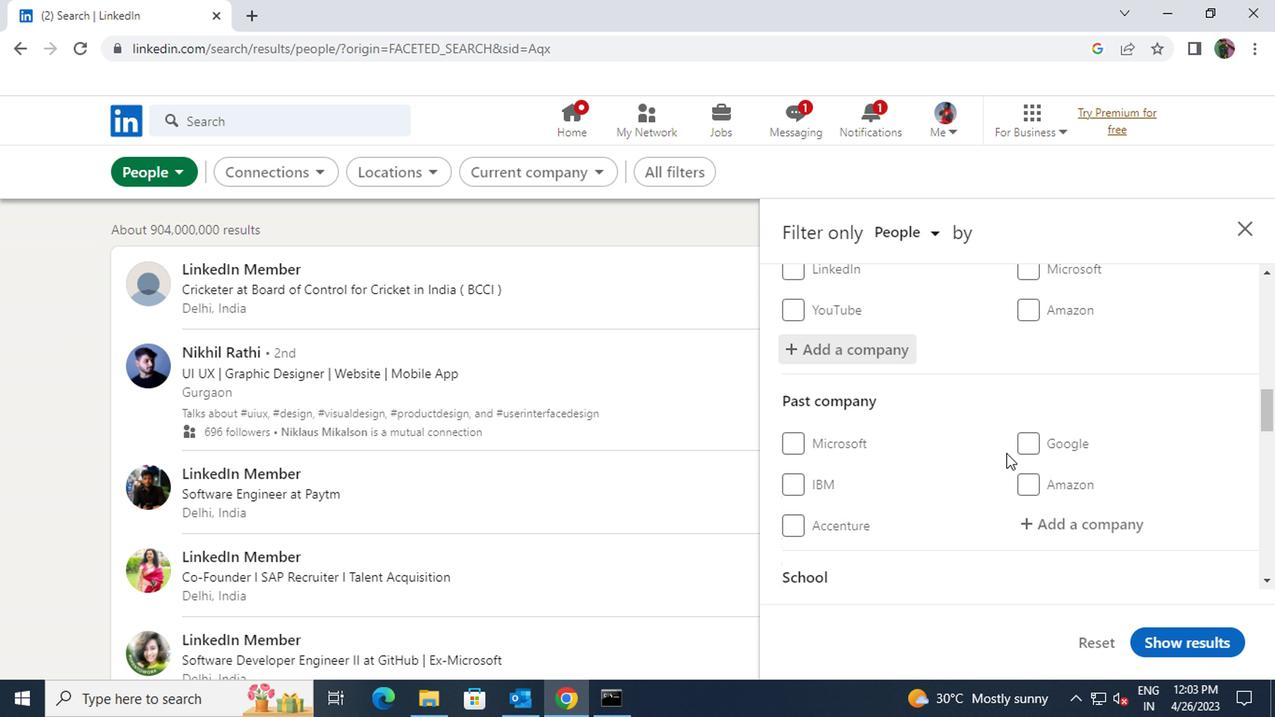 
Action: Mouse scrolled (1002, 454) with delta (0, 0)
Screenshot: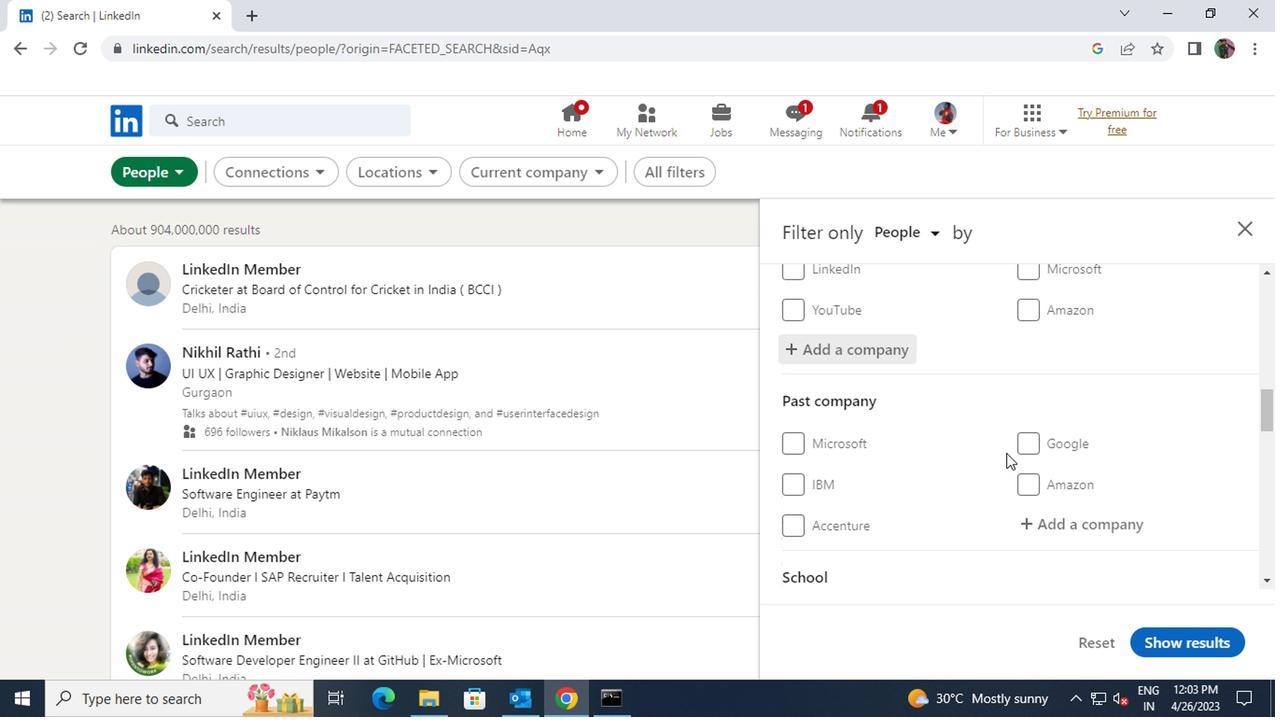 
Action: Mouse scrolled (1002, 454) with delta (0, 0)
Screenshot: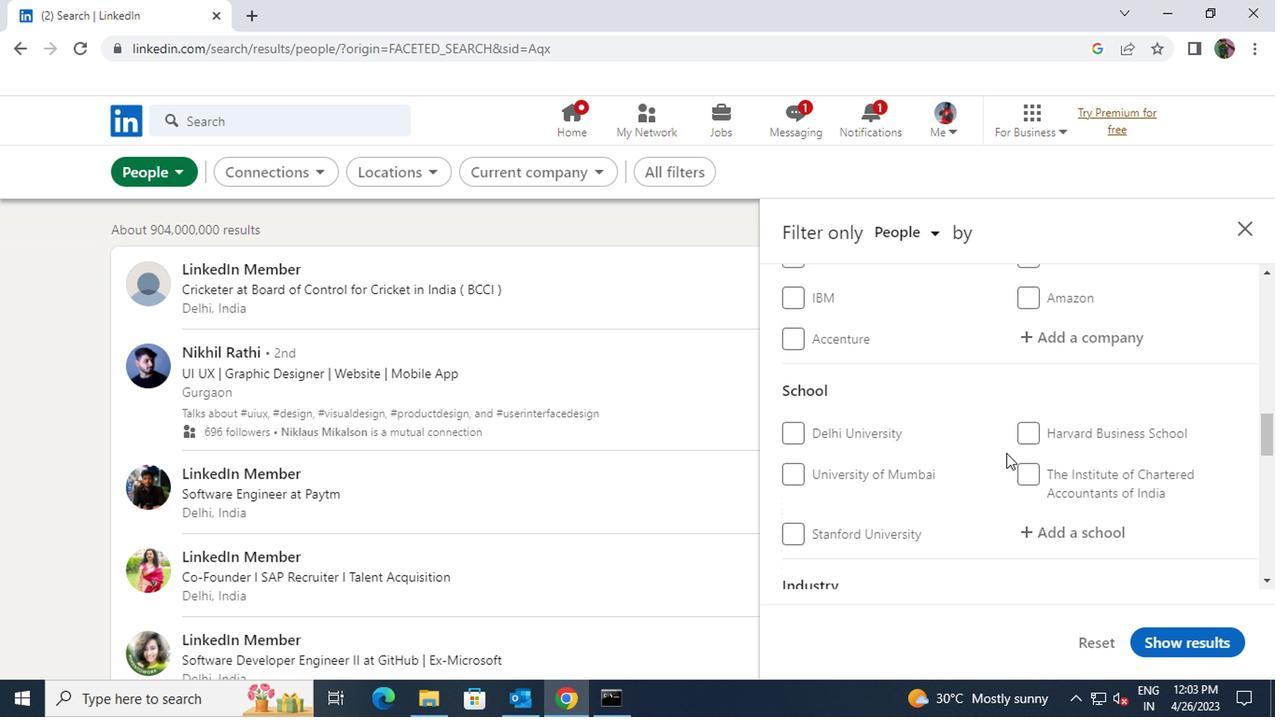 
Action: Mouse moved to (1031, 443)
Screenshot: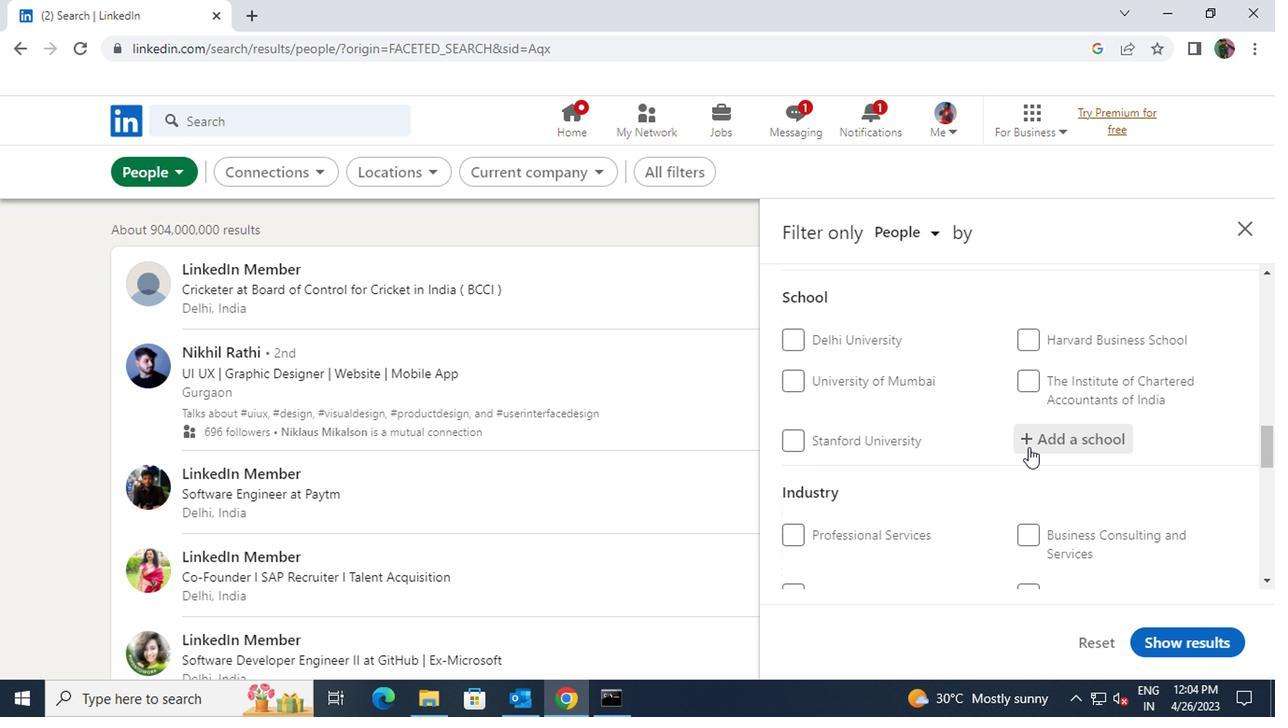 
Action: Mouse pressed left at (1031, 443)
Screenshot: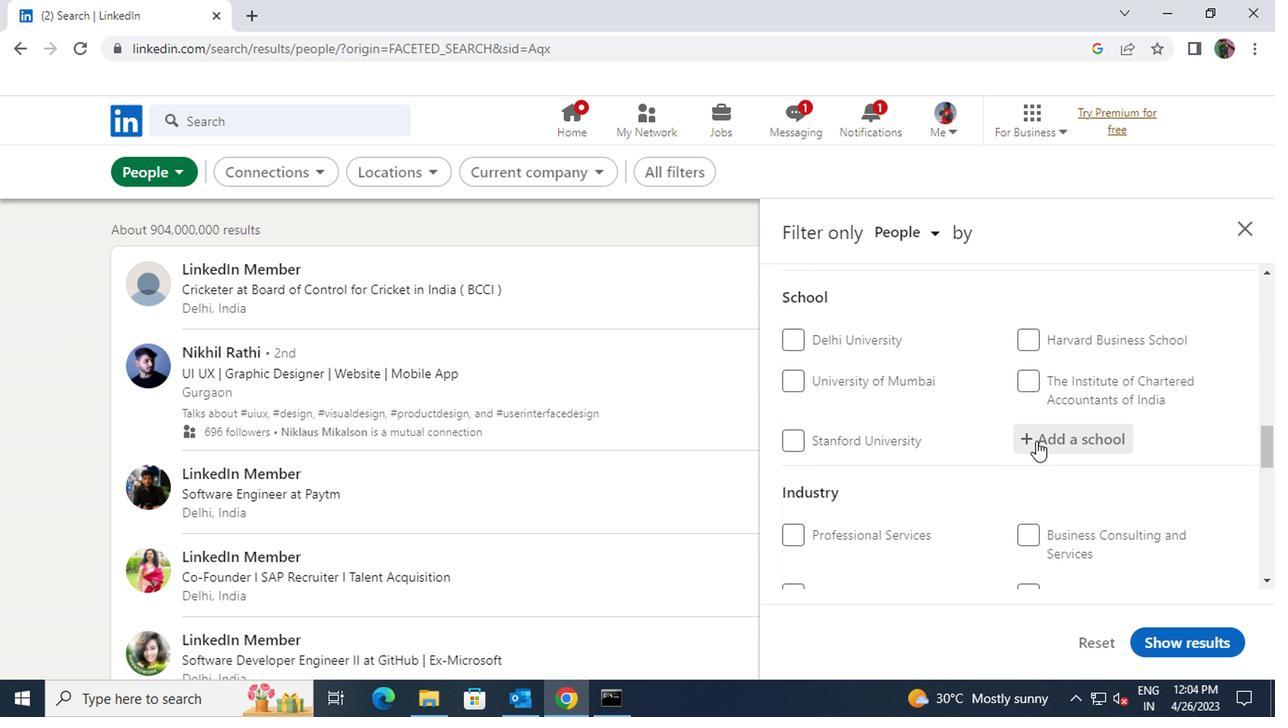 
Action: Key pressed <Key.shift>UNIVERSITY<Key.space>OF<Key.space>MAD
Screenshot: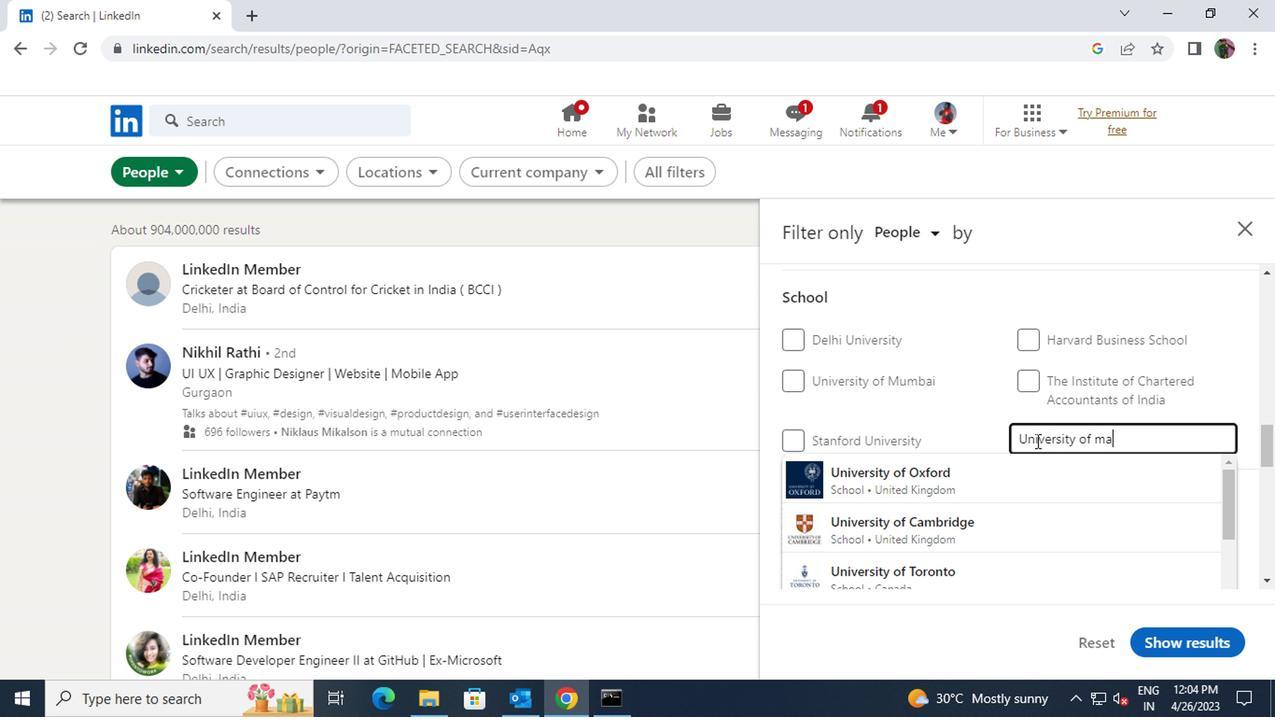 
Action: Mouse moved to (987, 477)
Screenshot: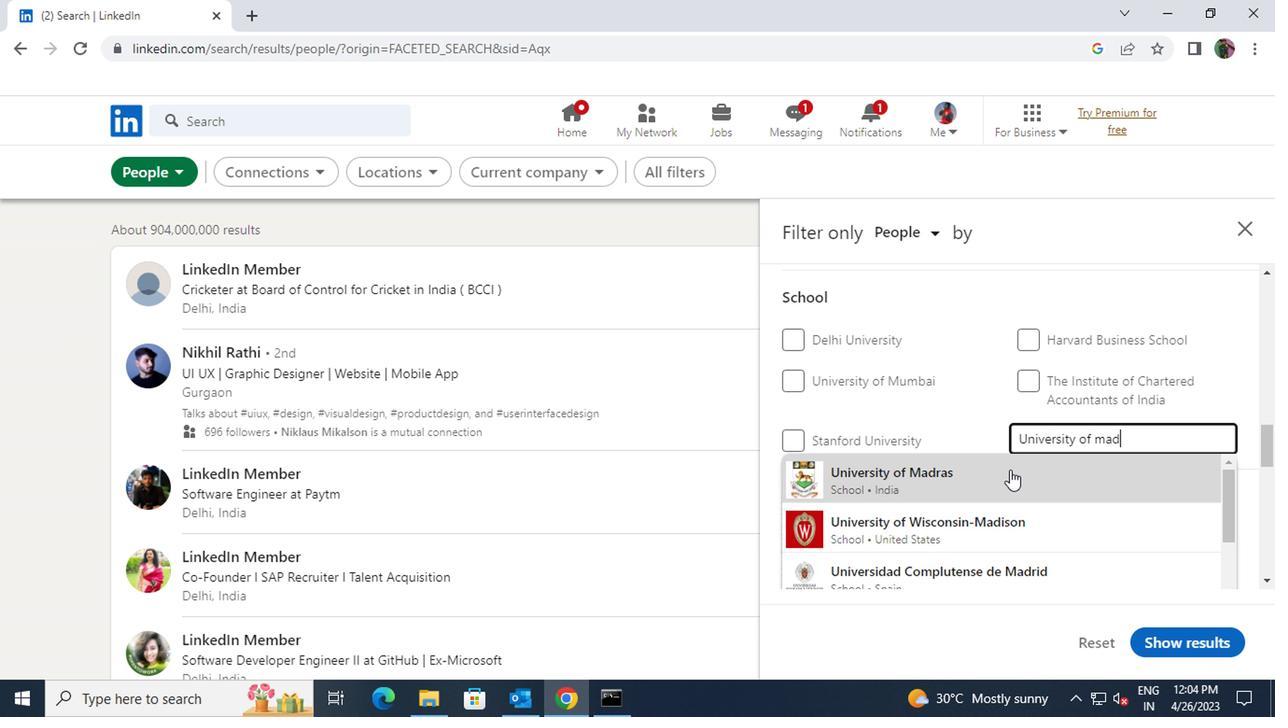 
Action: Mouse pressed left at (987, 477)
Screenshot: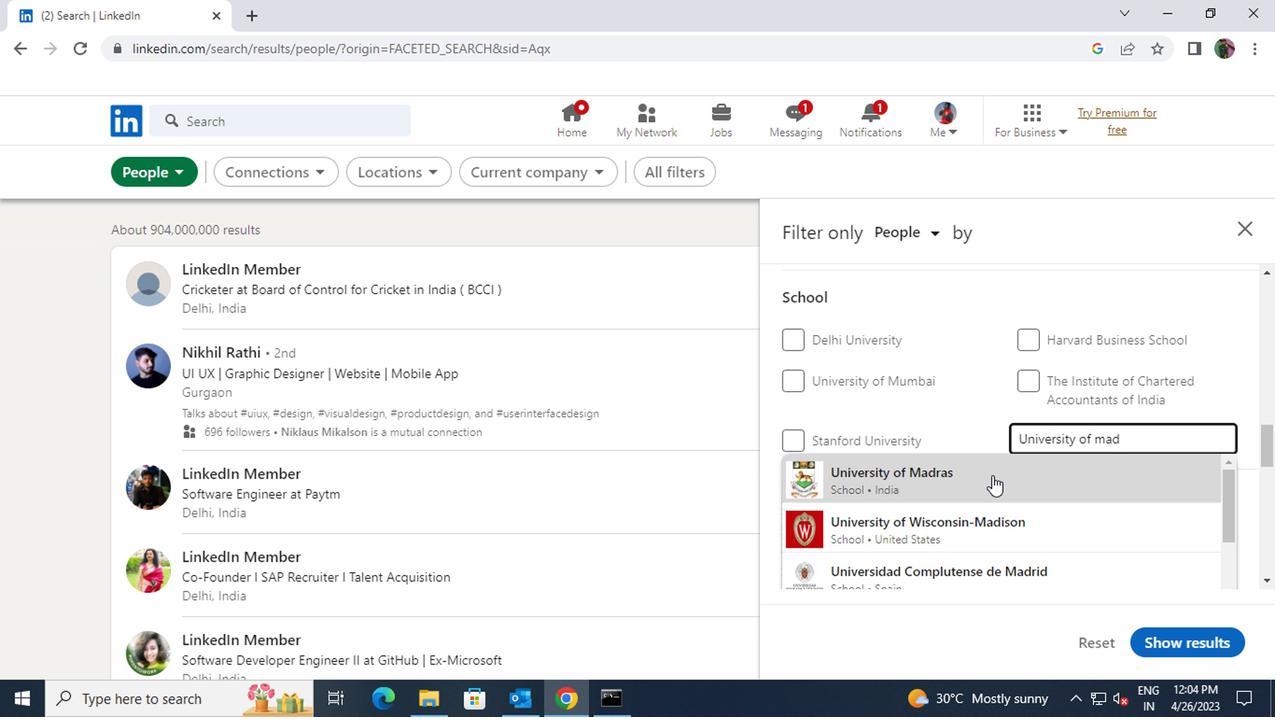 
Action: Mouse scrolled (987, 476) with delta (0, -1)
Screenshot: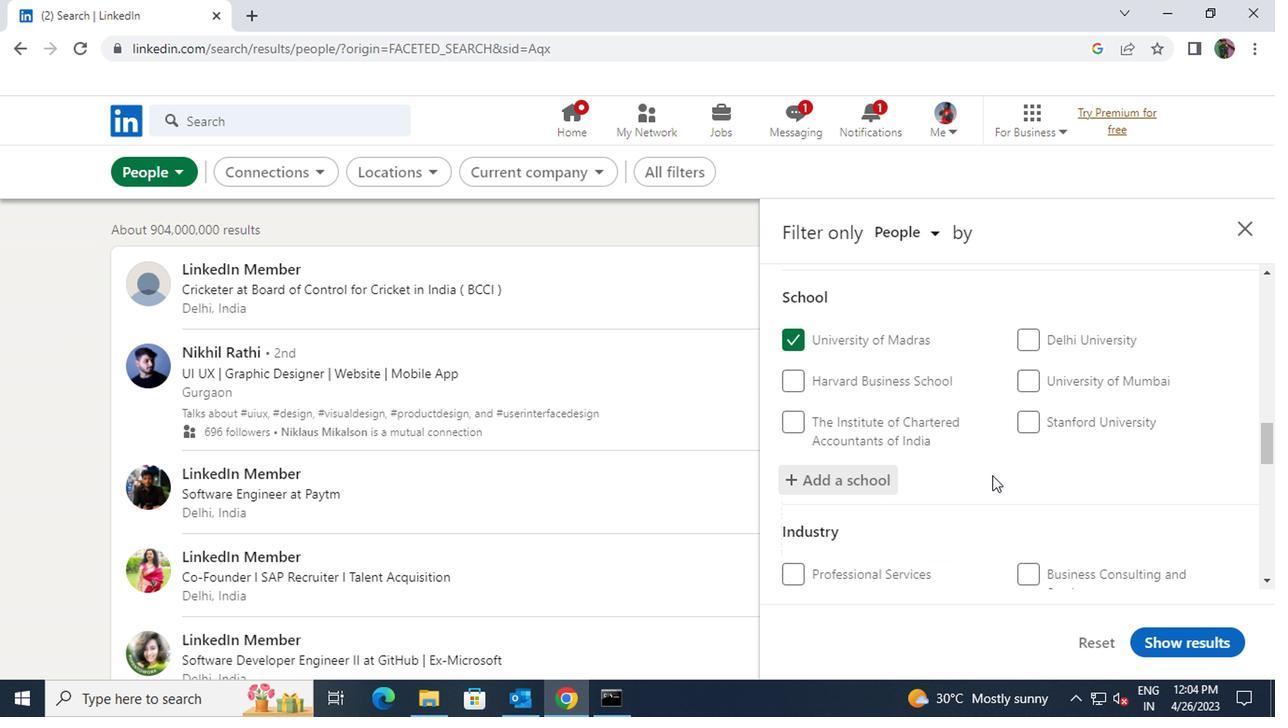 
Action: Mouse scrolled (987, 476) with delta (0, -1)
Screenshot: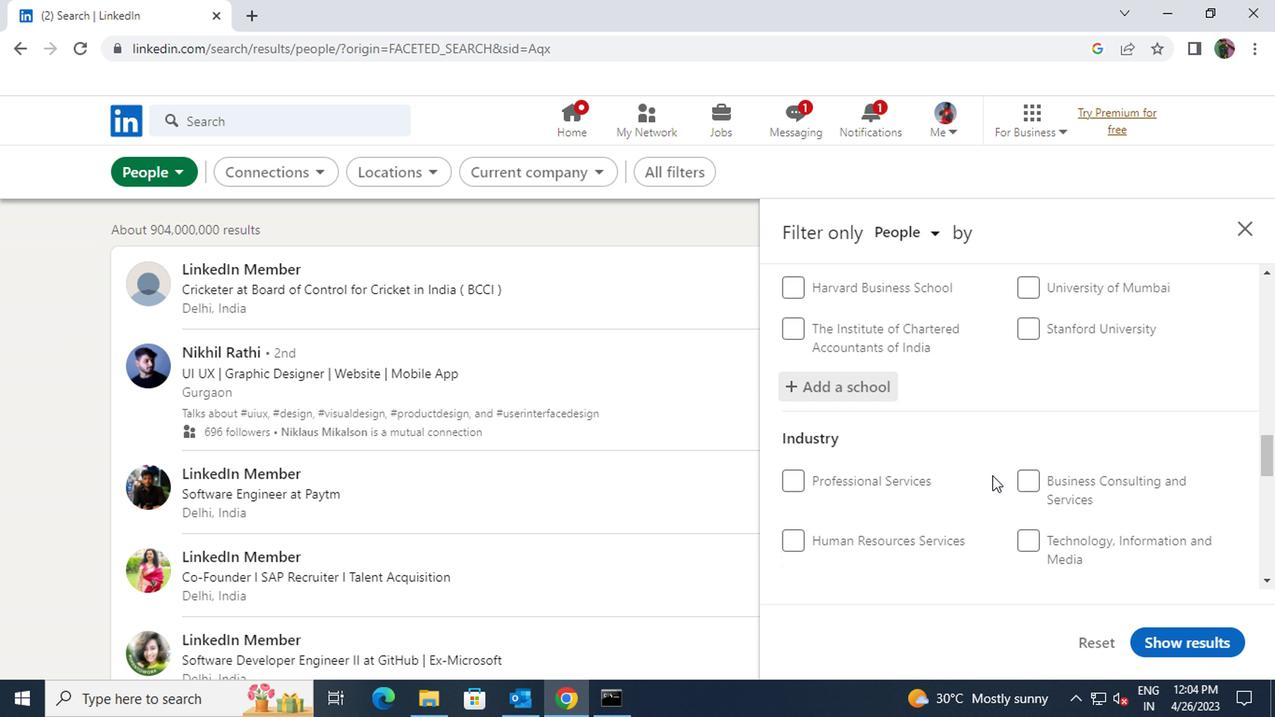 
Action: Mouse scrolled (987, 476) with delta (0, -1)
Screenshot: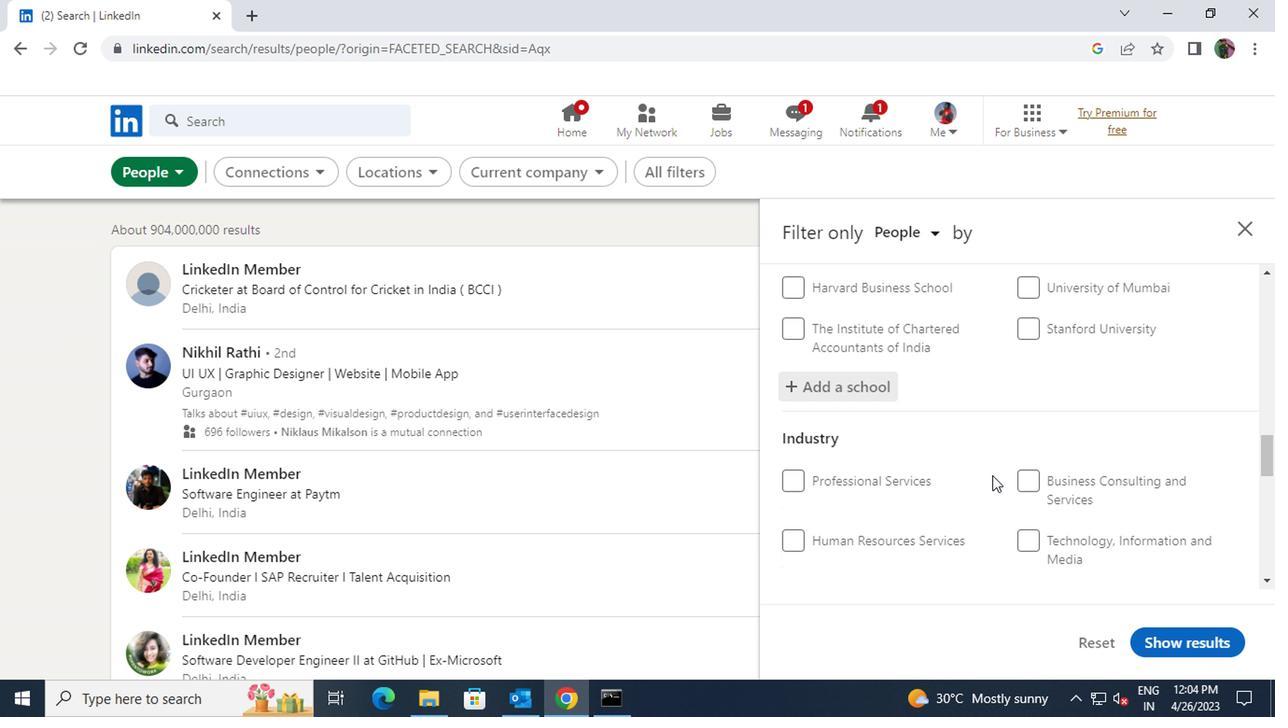 
Action: Mouse moved to (1036, 405)
Screenshot: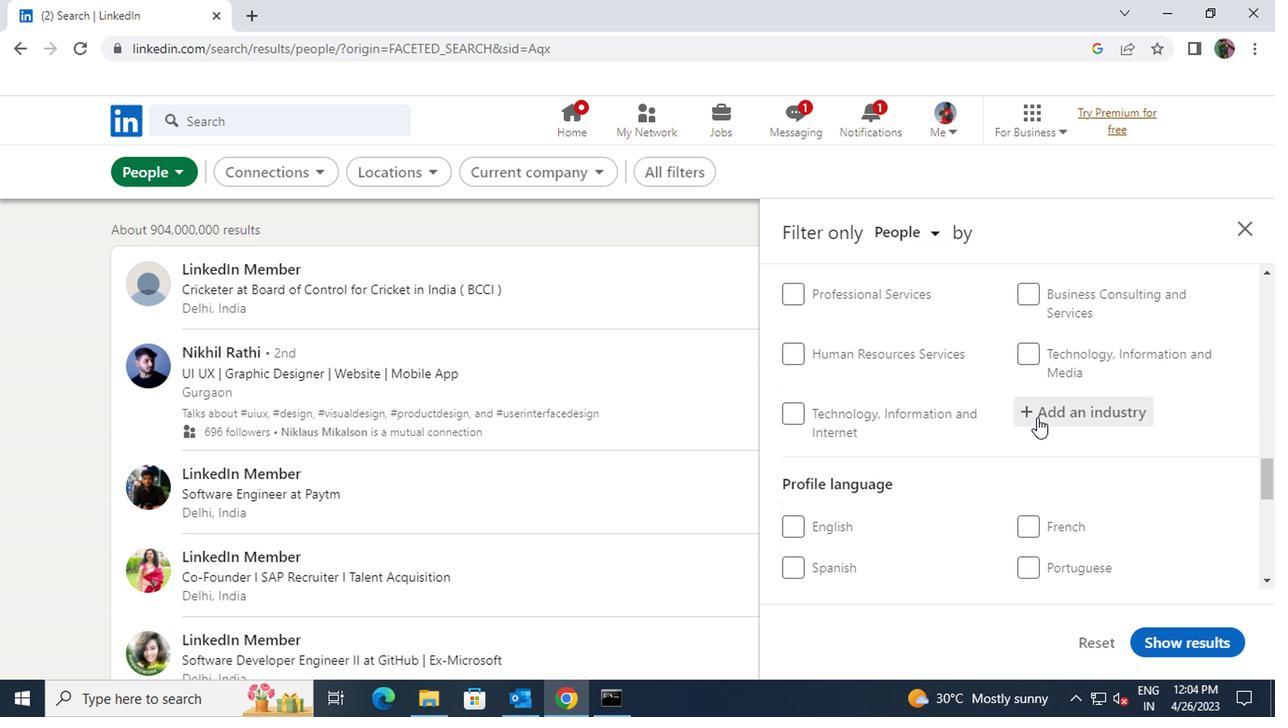 
Action: Mouse pressed left at (1036, 405)
Screenshot: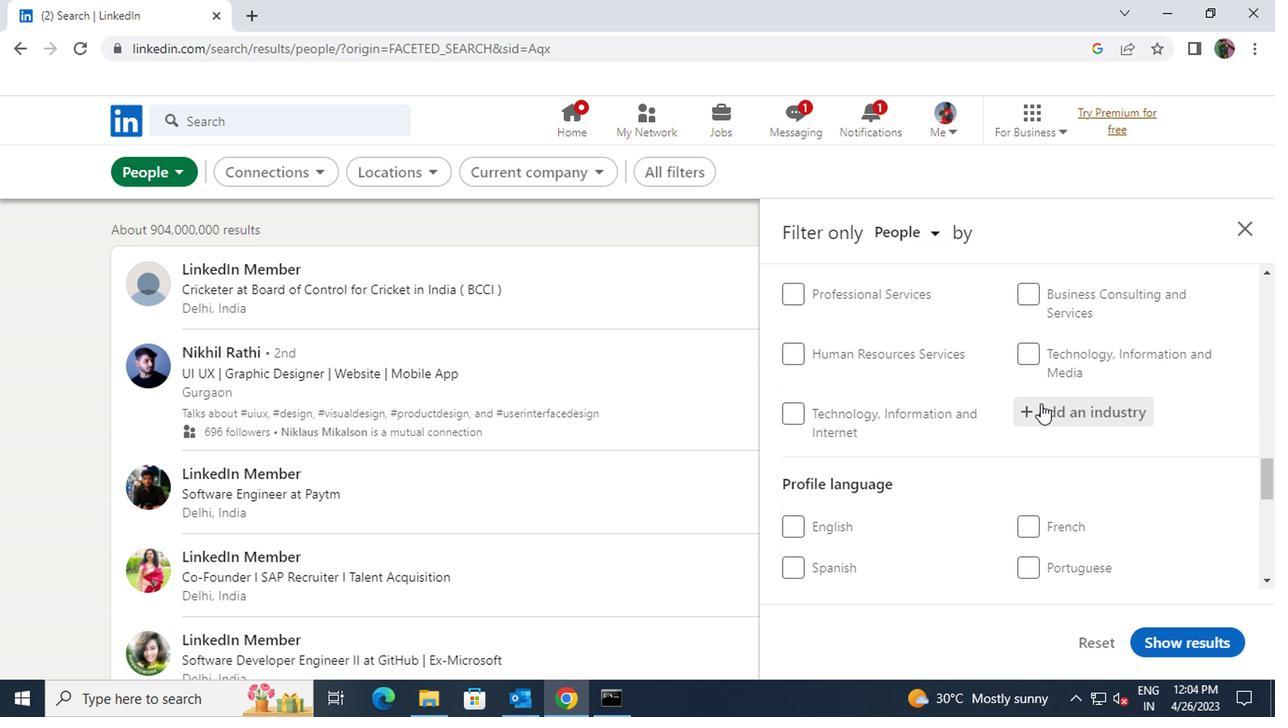 
Action: Key pressed <Key.shift><Key.shift><Key.shift><Key.shift><Key.shift><Key.shift><Key.shift><Key.shift><Key.shift><Key.shift>ARCH
Screenshot: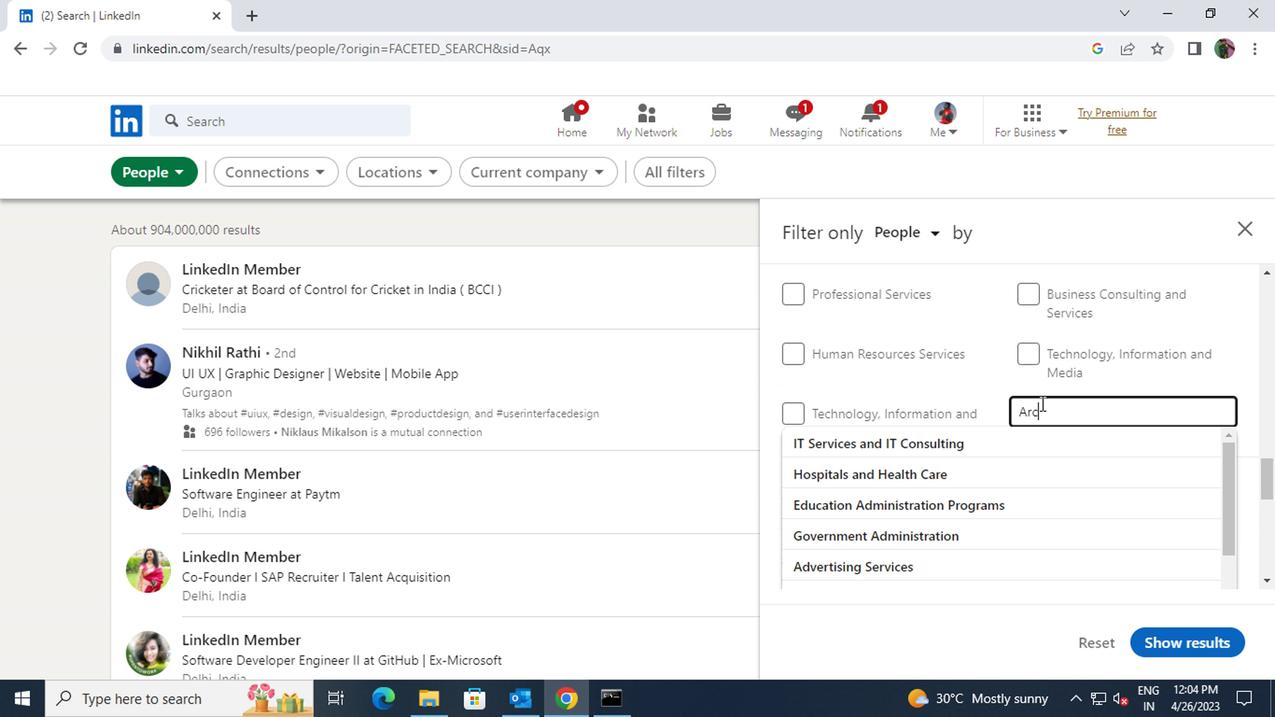 
Action: Mouse moved to (1012, 446)
Screenshot: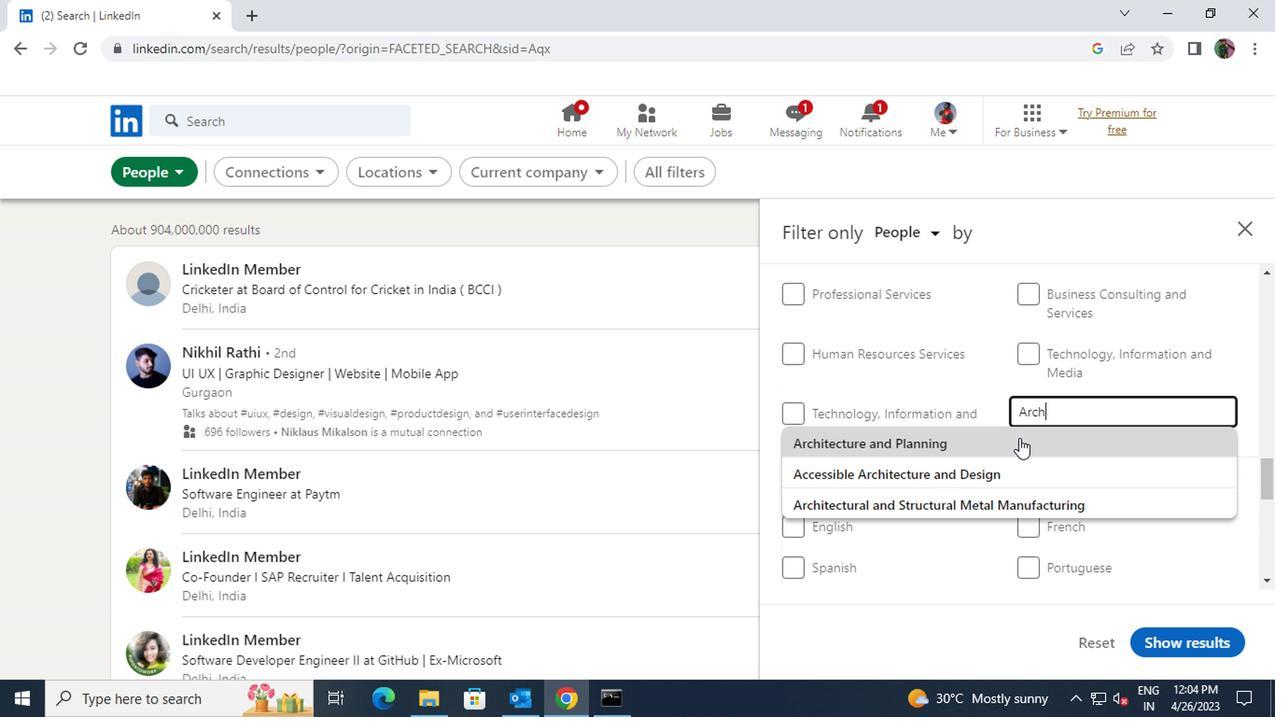 
Action: Mouse pressed left at (1012, 446)
Screenshot: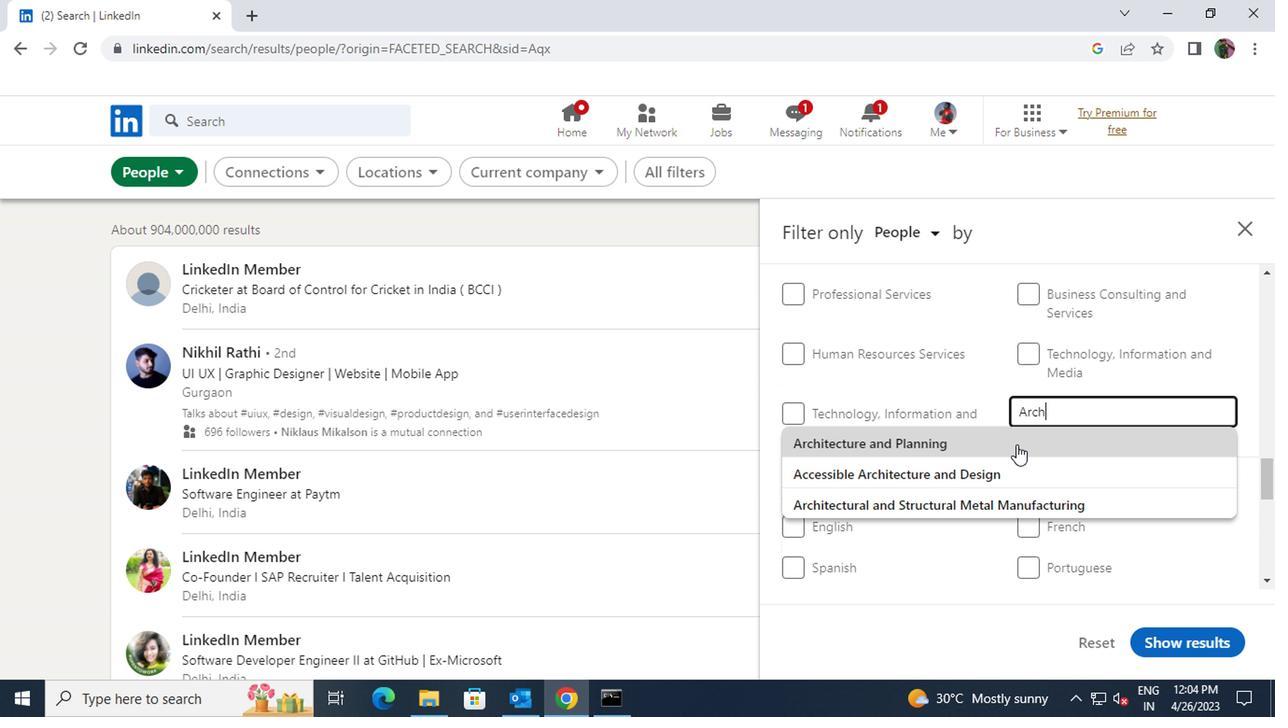 
Action: Mouse scrolled (1012, 445) with delta (0, 0)
Screenshot: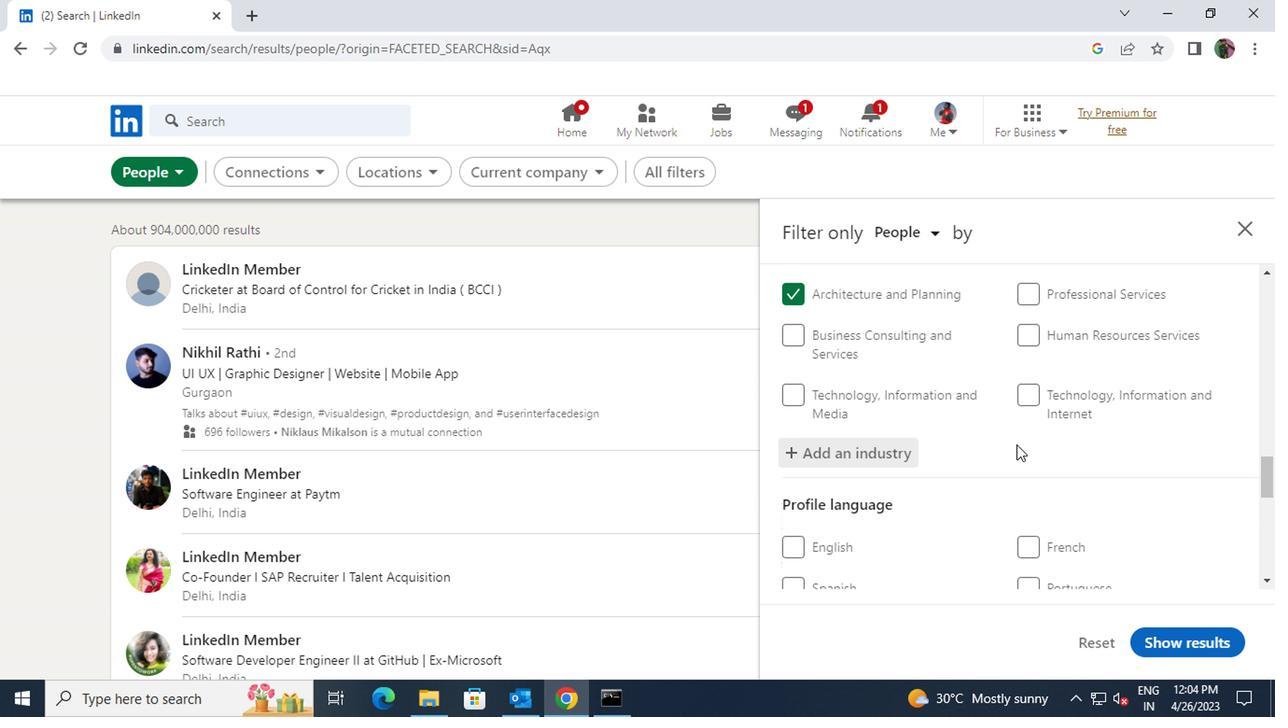 
Action: Mouse moved to (797, 450)
Screenshot: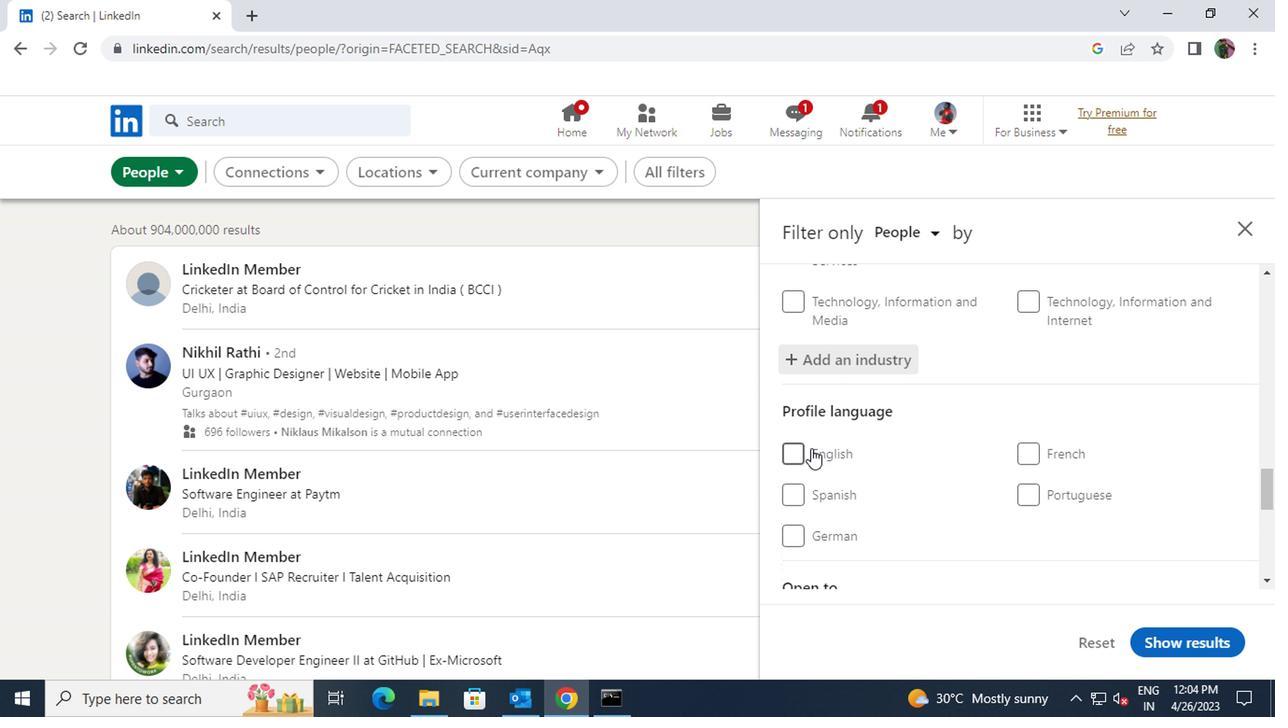 
Action: Mouse pressed left at (797, 450)
Screenshot: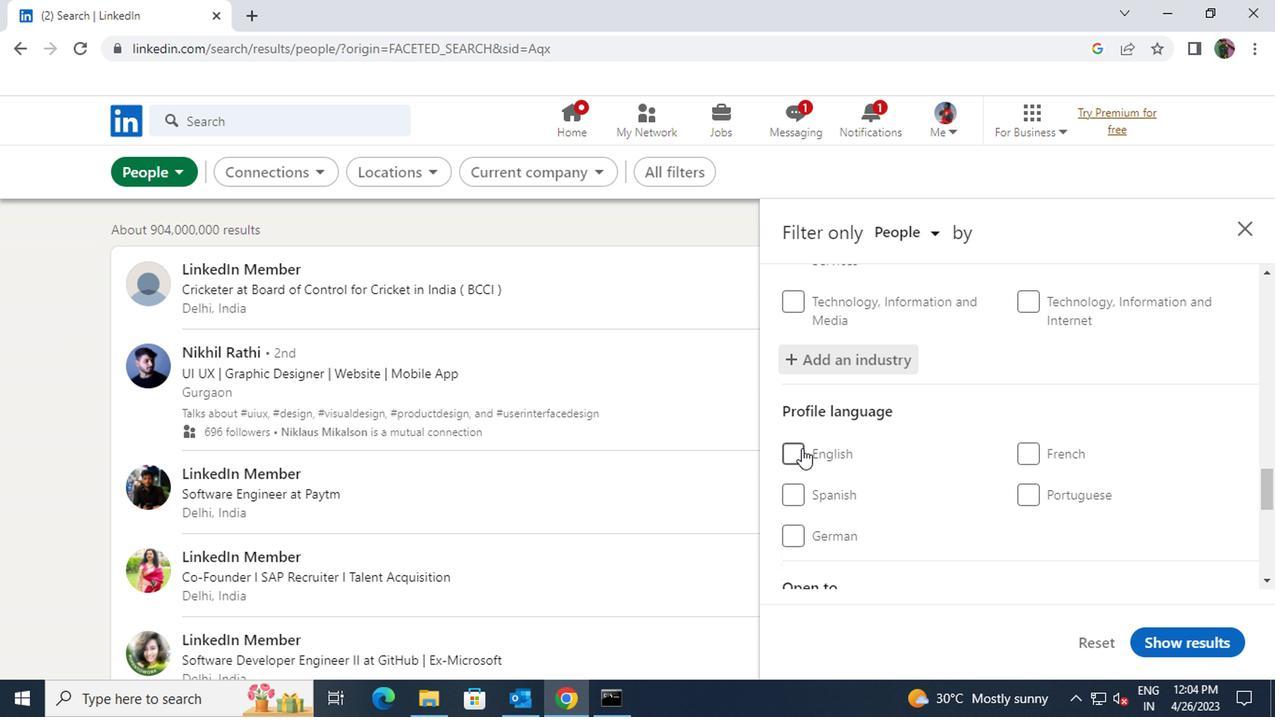 
Action: Mouse scrolled (797, 449) with delta (0, -1)
Screenshot: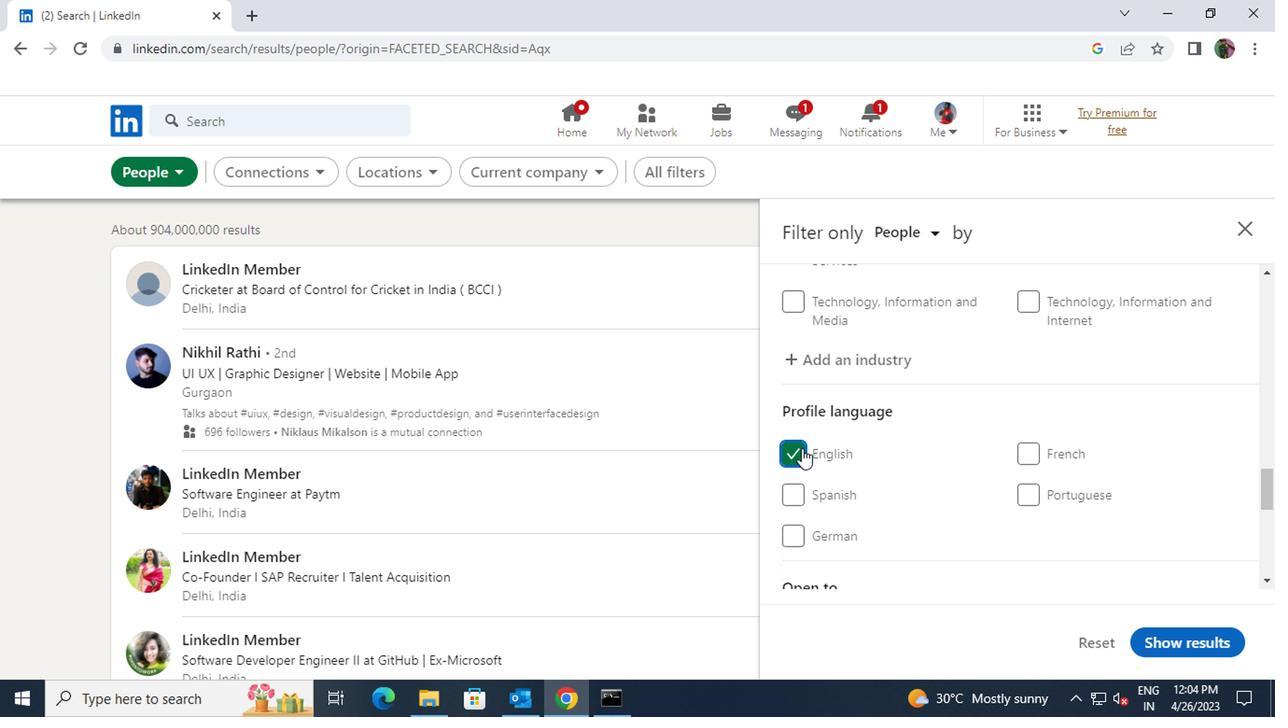 
Action: Mouse scrolled (797, 449) with delta (0, -1)
Screenshot: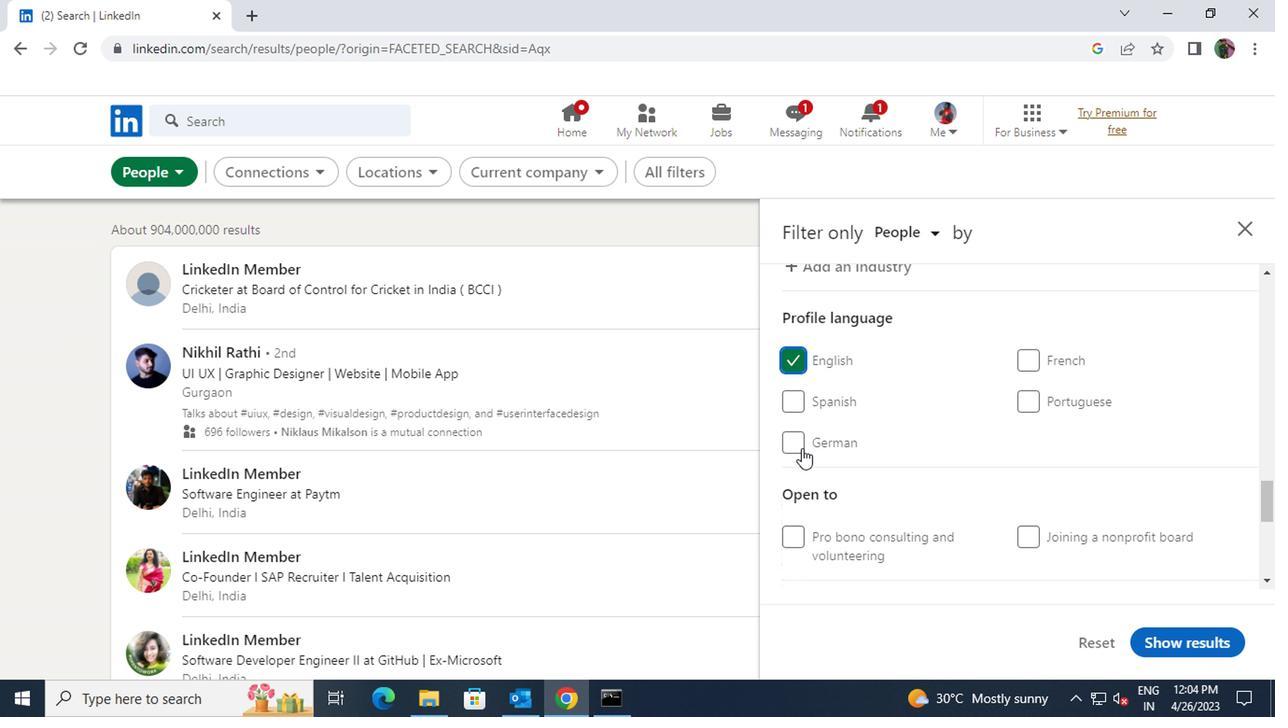 
Action: Mouse scrolled (797, 449) with delta (0, -1)
Screenshot: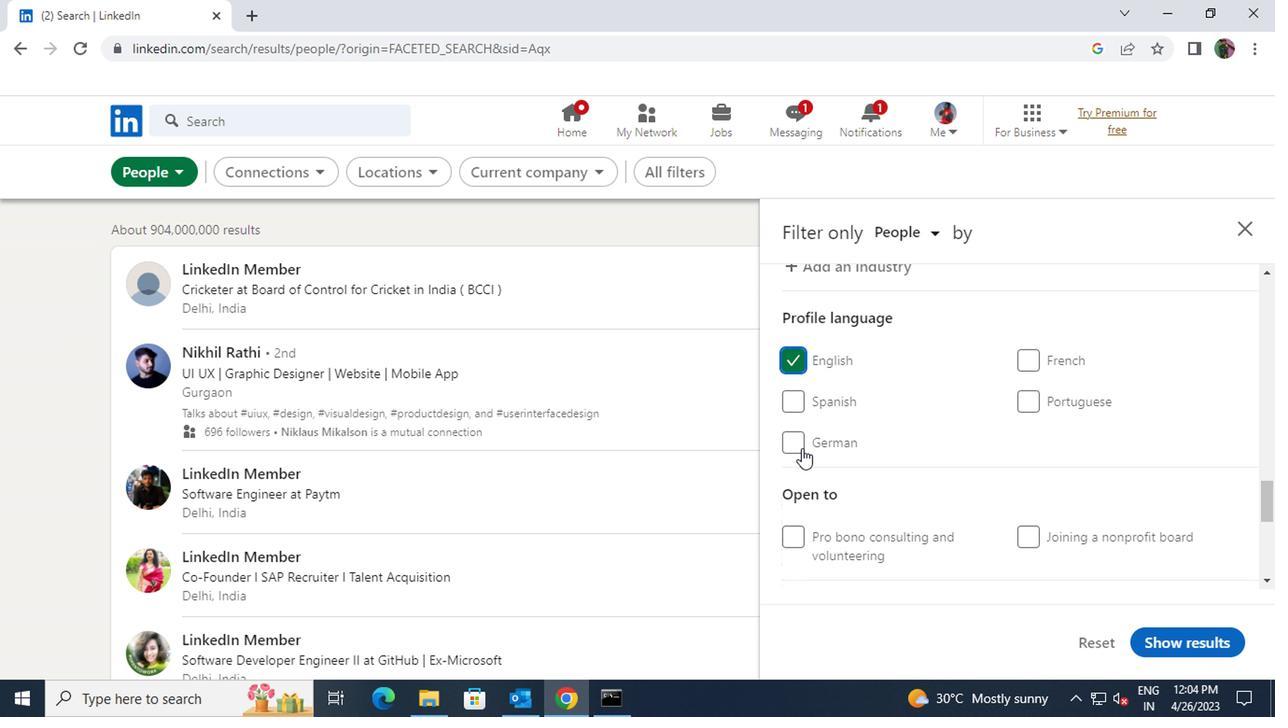 
Action: Mouse moved to (1044, 550)
Screenshot: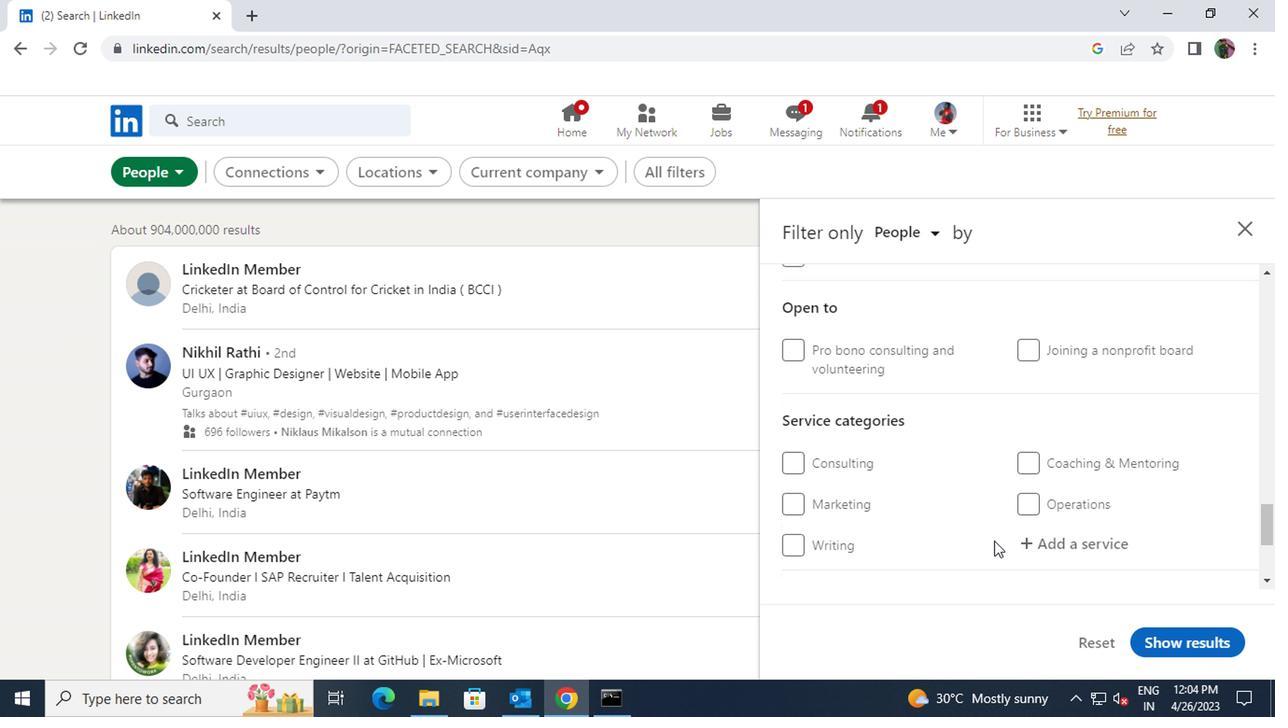 
Action: Mouse pressed left at (1044, 550)
Screenshot: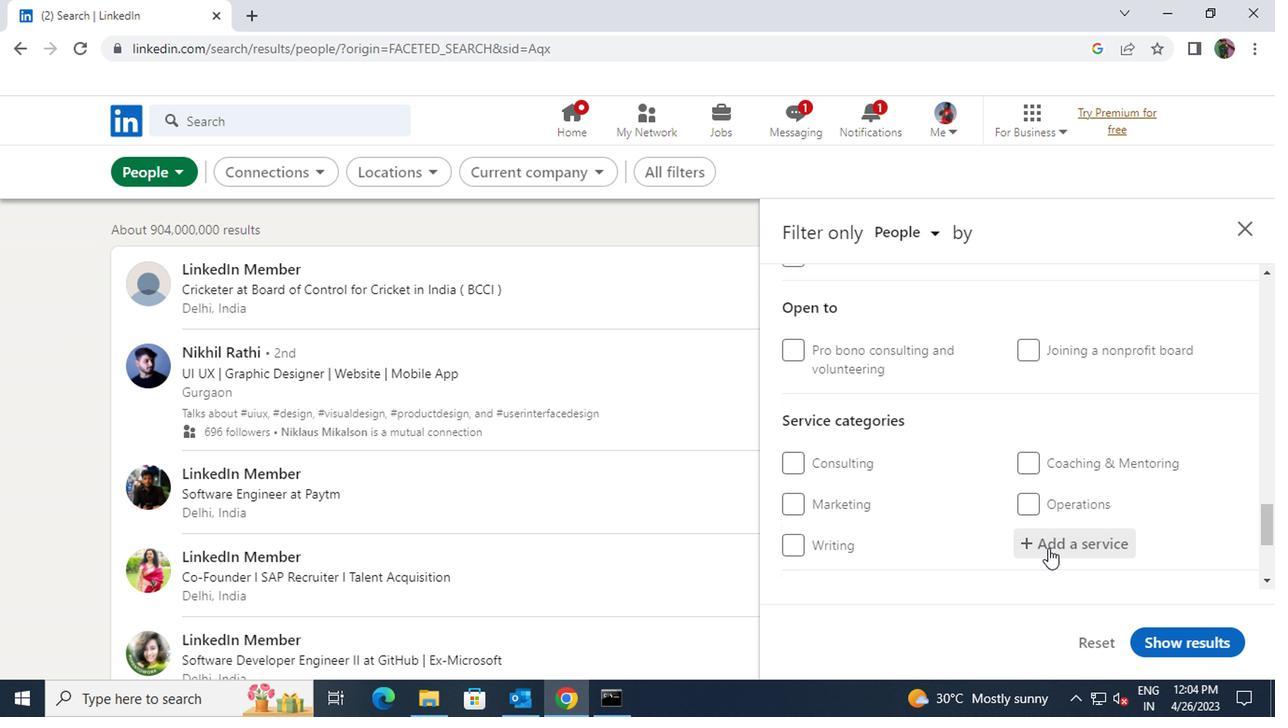 
Action: Key pressed <Key.shift><Key.shift><Key.shift>LAB
Screenshot: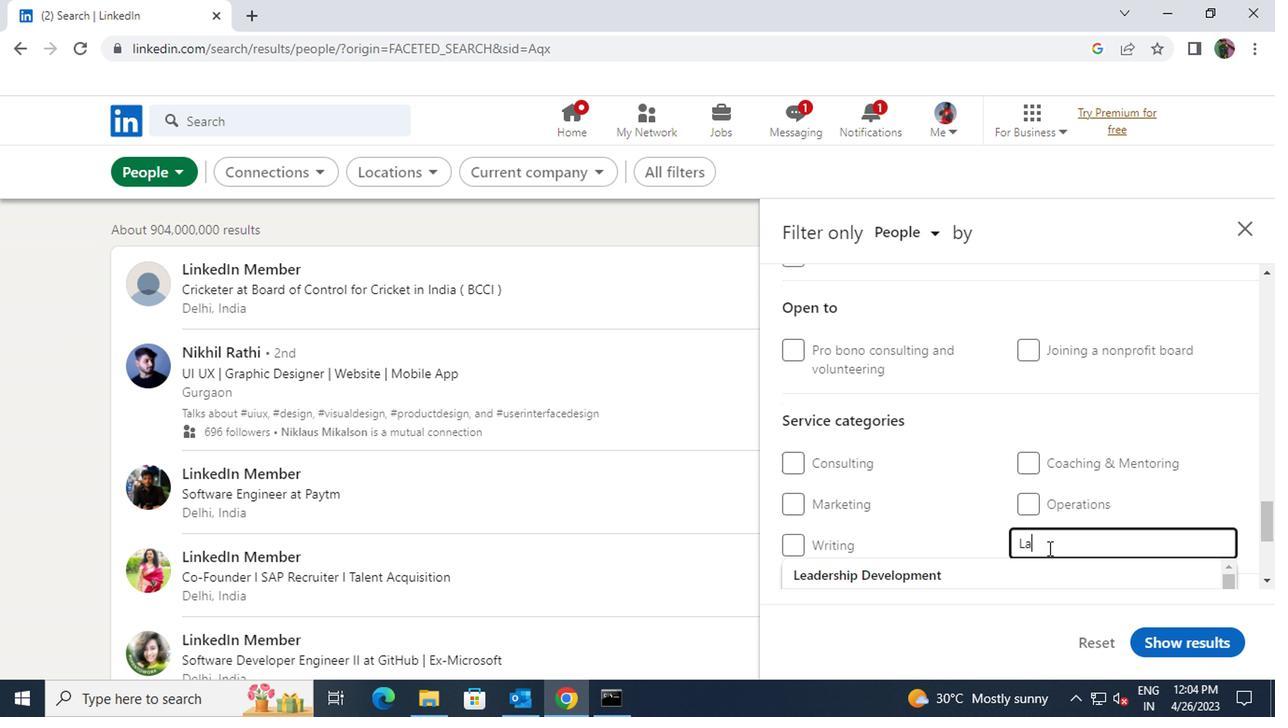
Action: Mouse moved to (1022, 582)
Screenshot: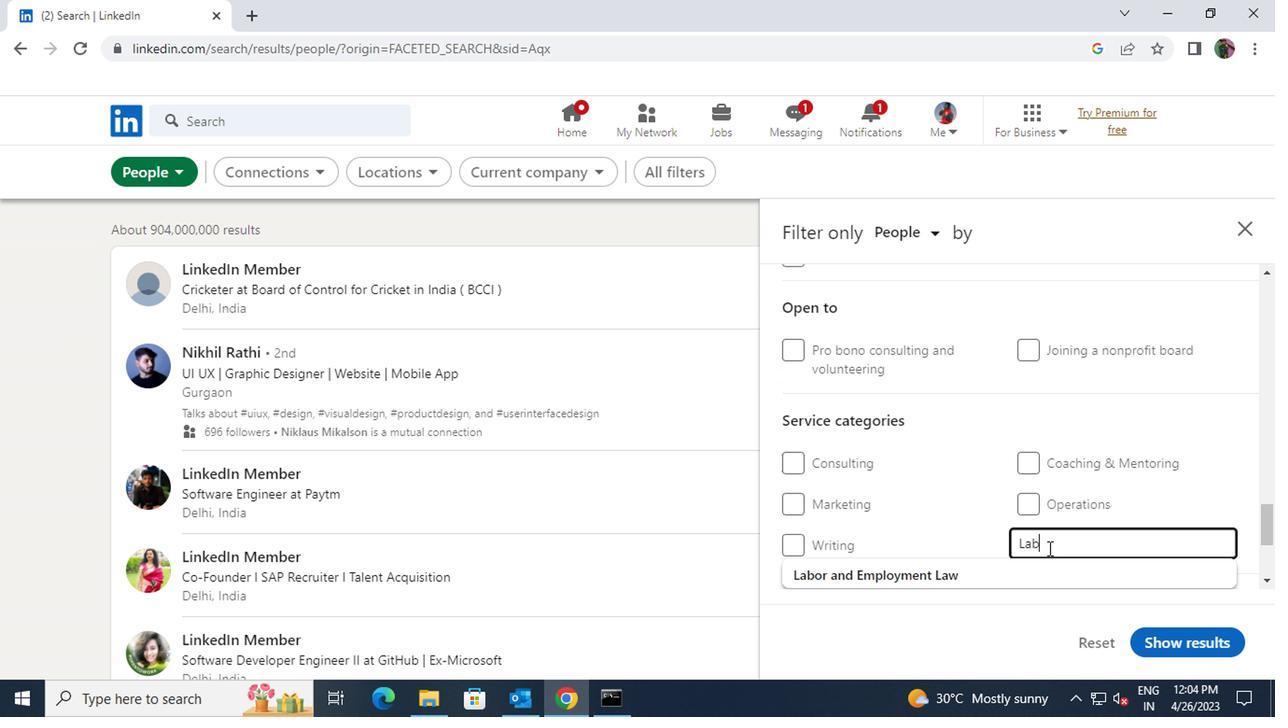 
Action: Mouse pressed left at (1022, 582)
Screenshot: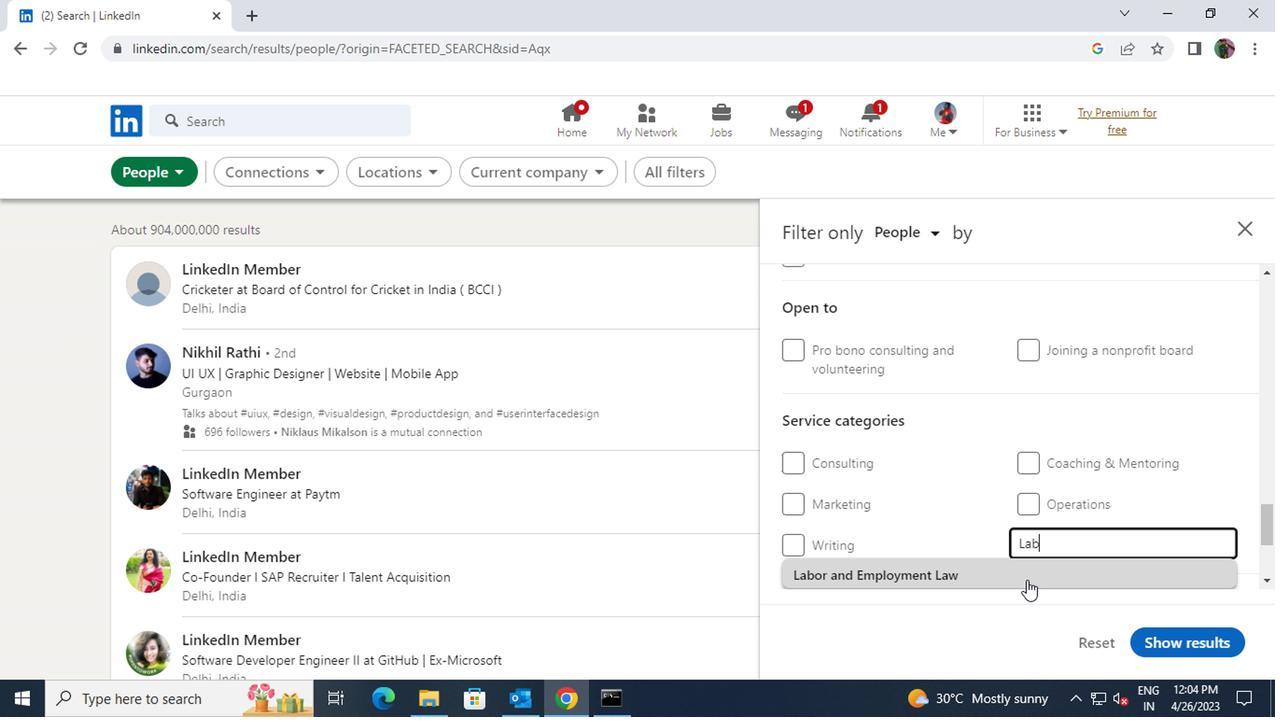 
Action: Mouse scrolled (1022, 581) with delta (0, -1)
Screenshot: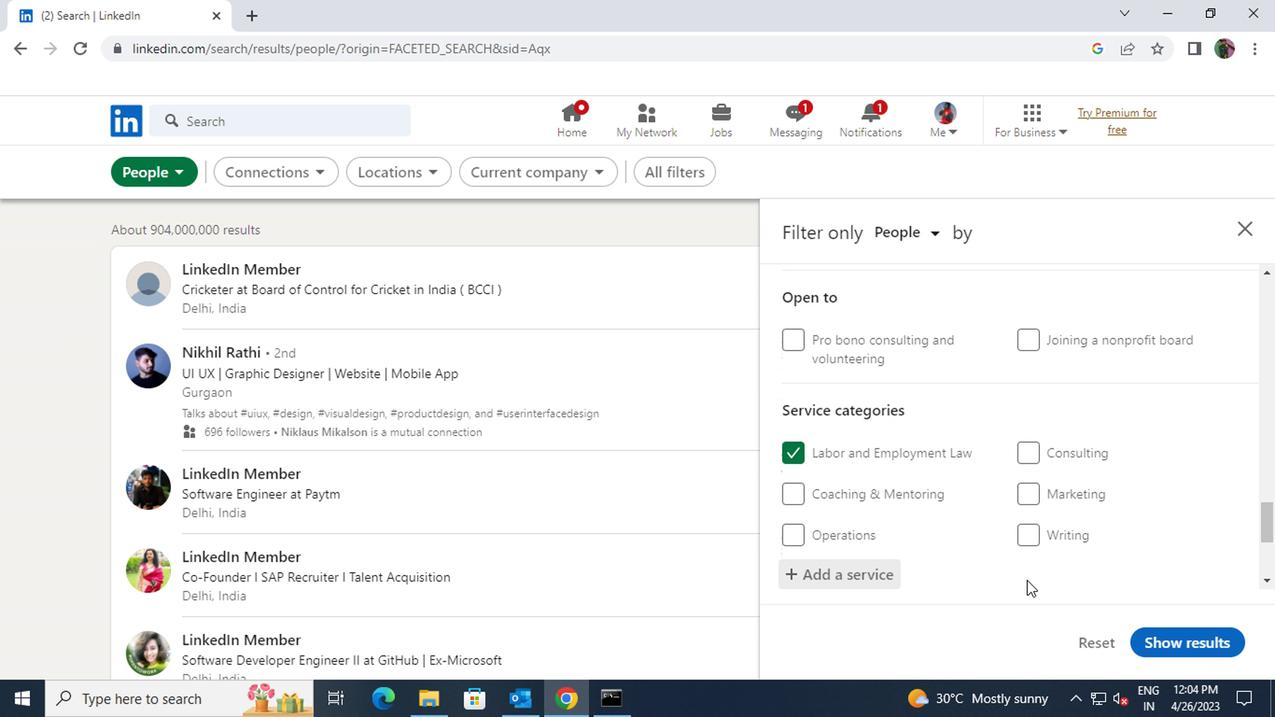 
Action: Mouse scrolled (1022, 581) with delta (0, -1)
Screenshot: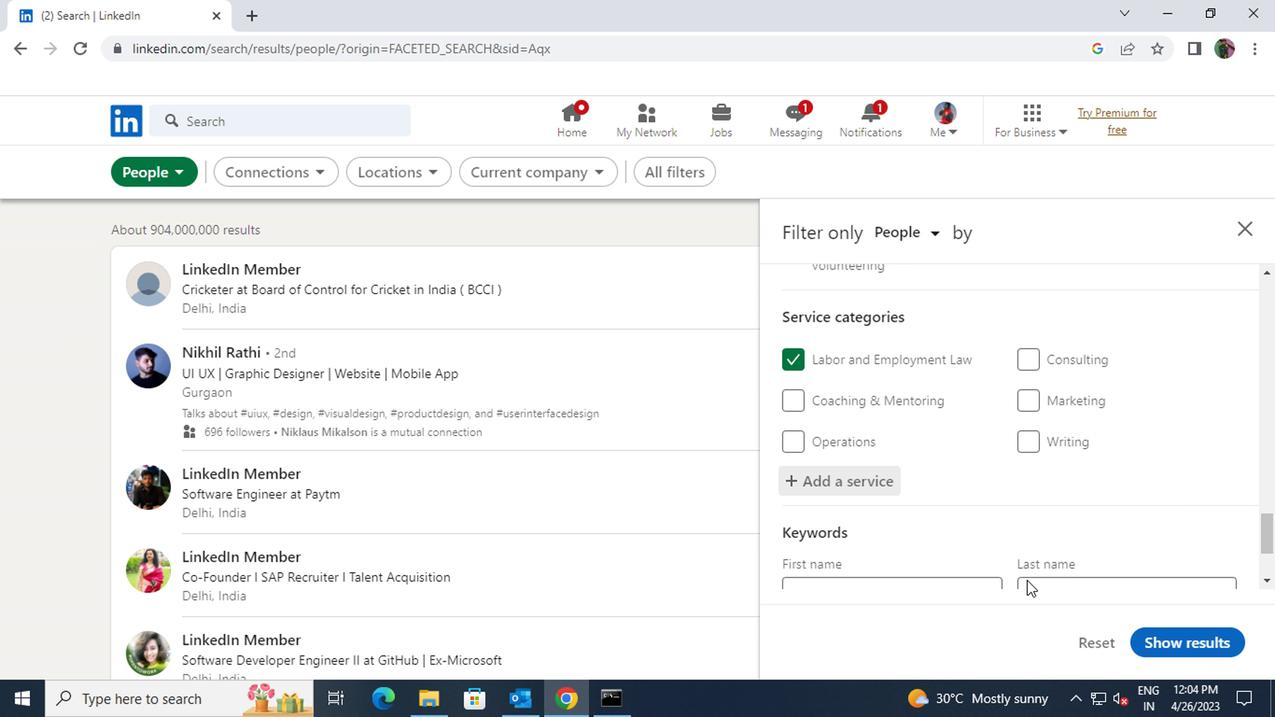 
Action: Mouse scrolled (1022, 581) with delta (0, -1)
Screenshot: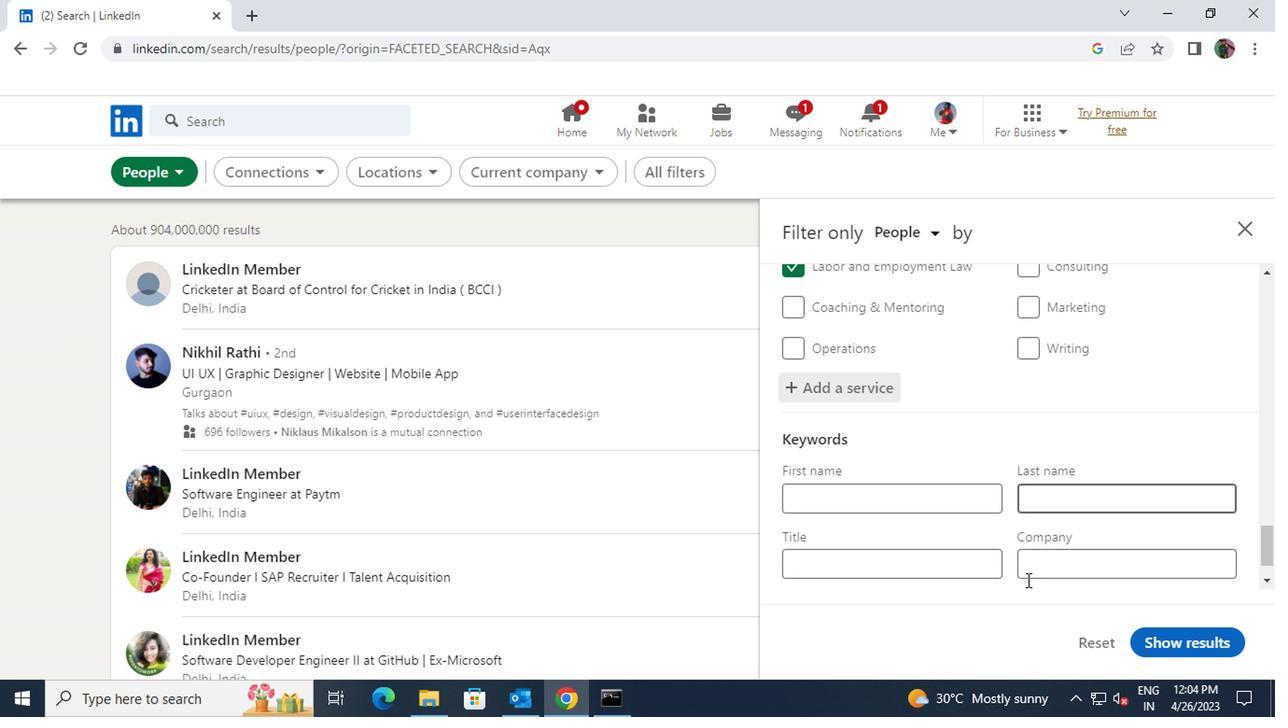 
Action: Mouse moved to (959, 503)
Screenshot: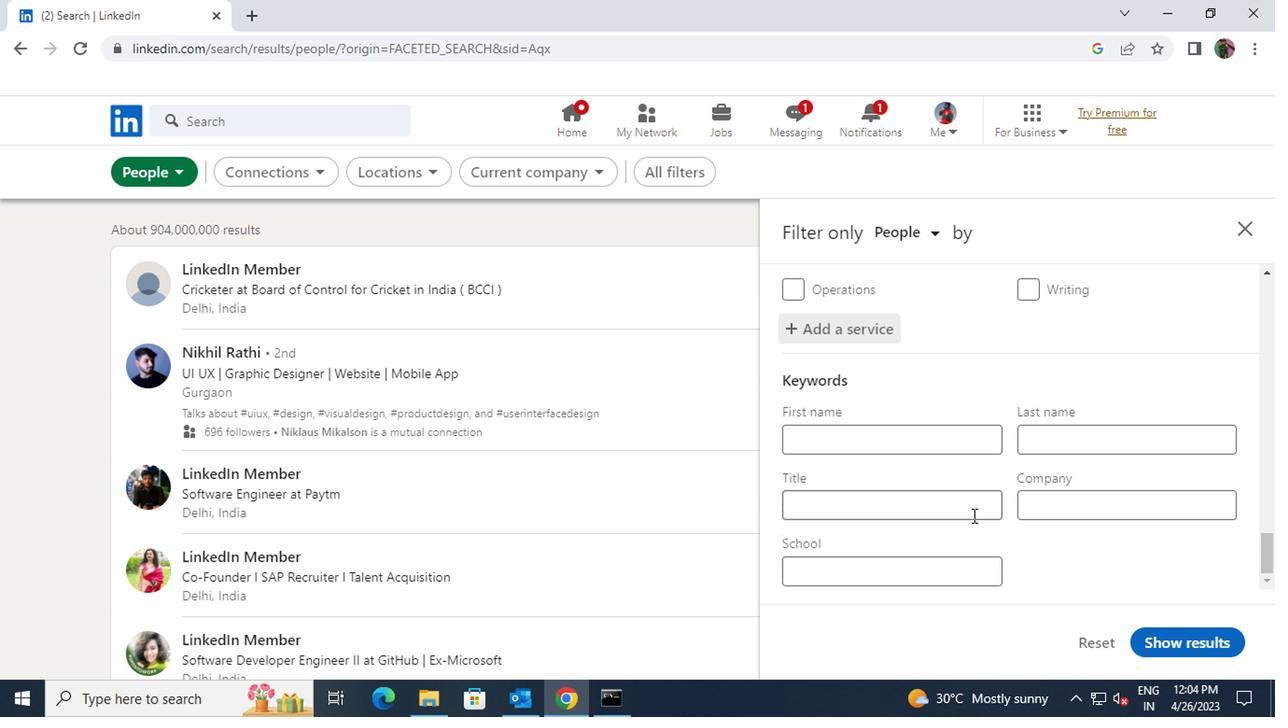 
Action: Mouse pressed left at (959, 503)
Screenshot: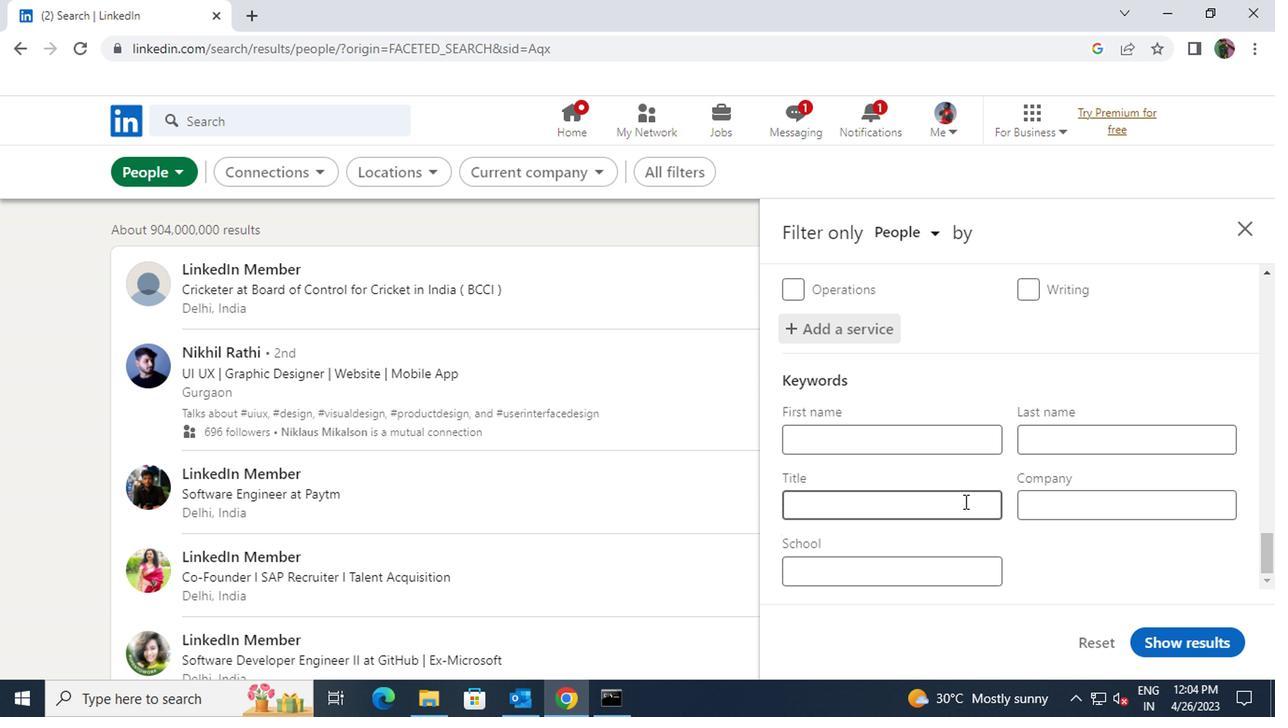 
Action: Key pressed <Key.shift>RESEARCHER
Screenshot: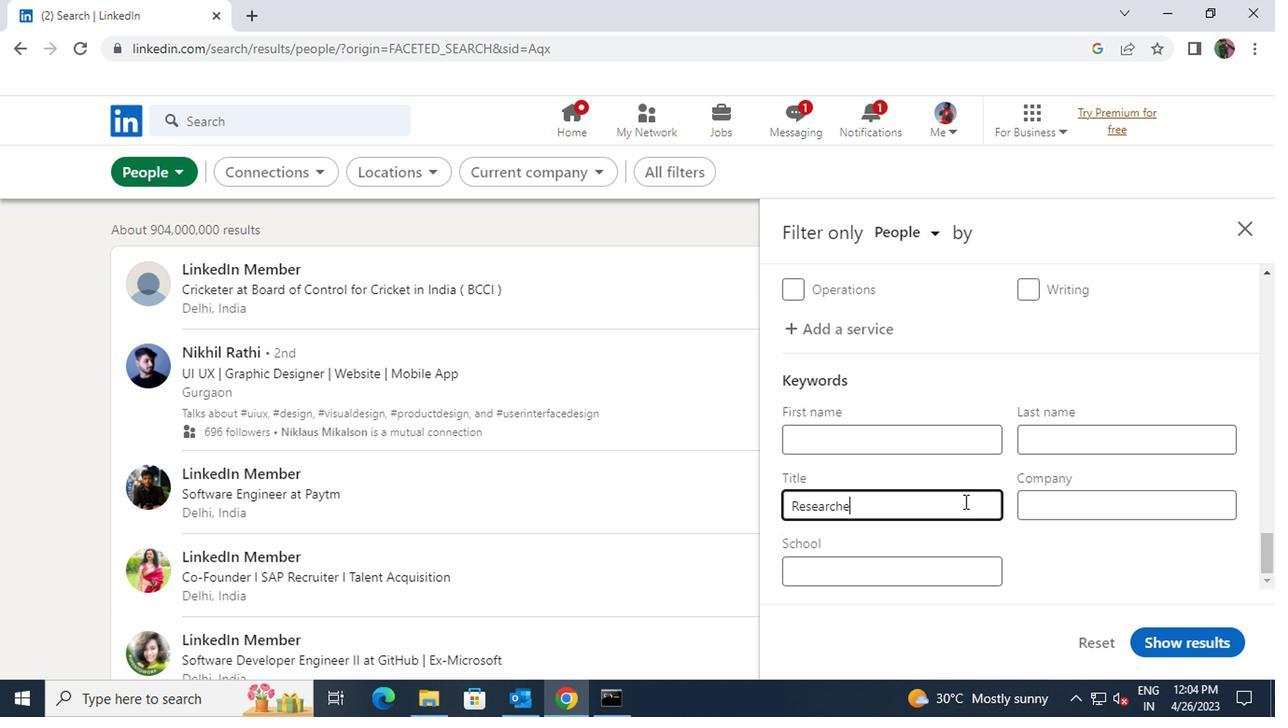 
Action: Mouse moved to (1159, 638)
Screenshot: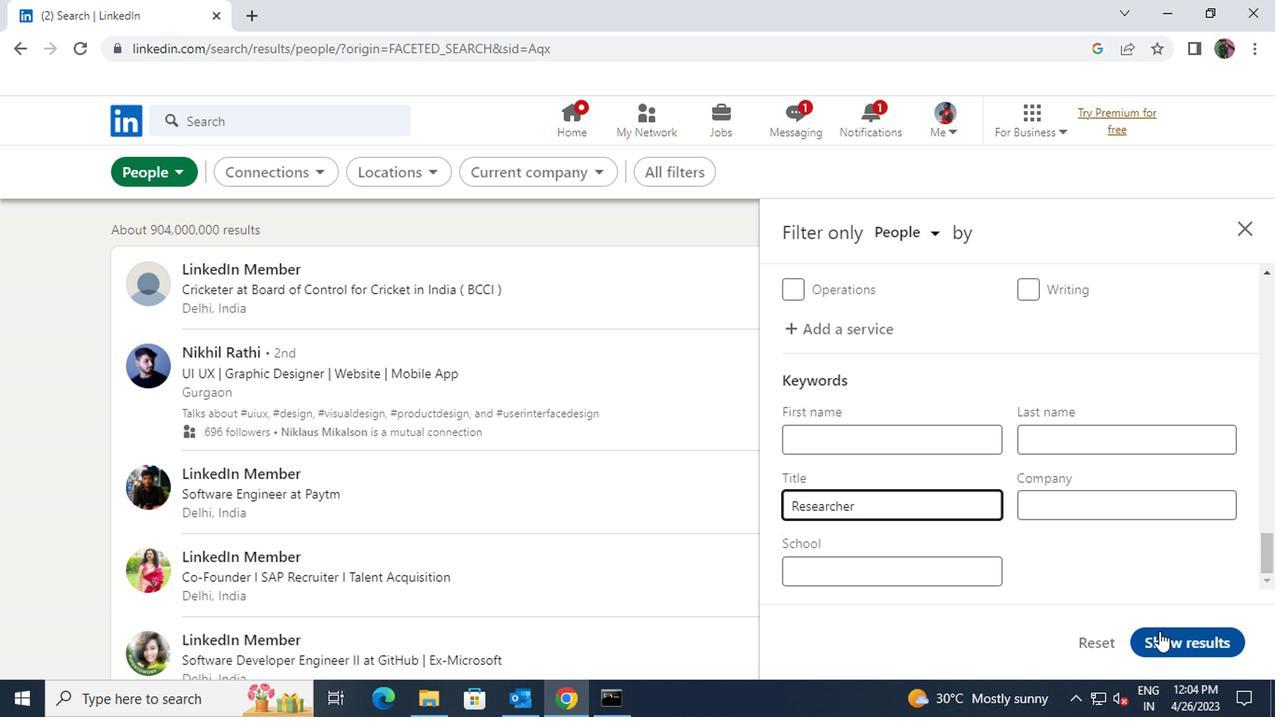 
Action: Mouse pressed left at (1159, 638)
Screenshot: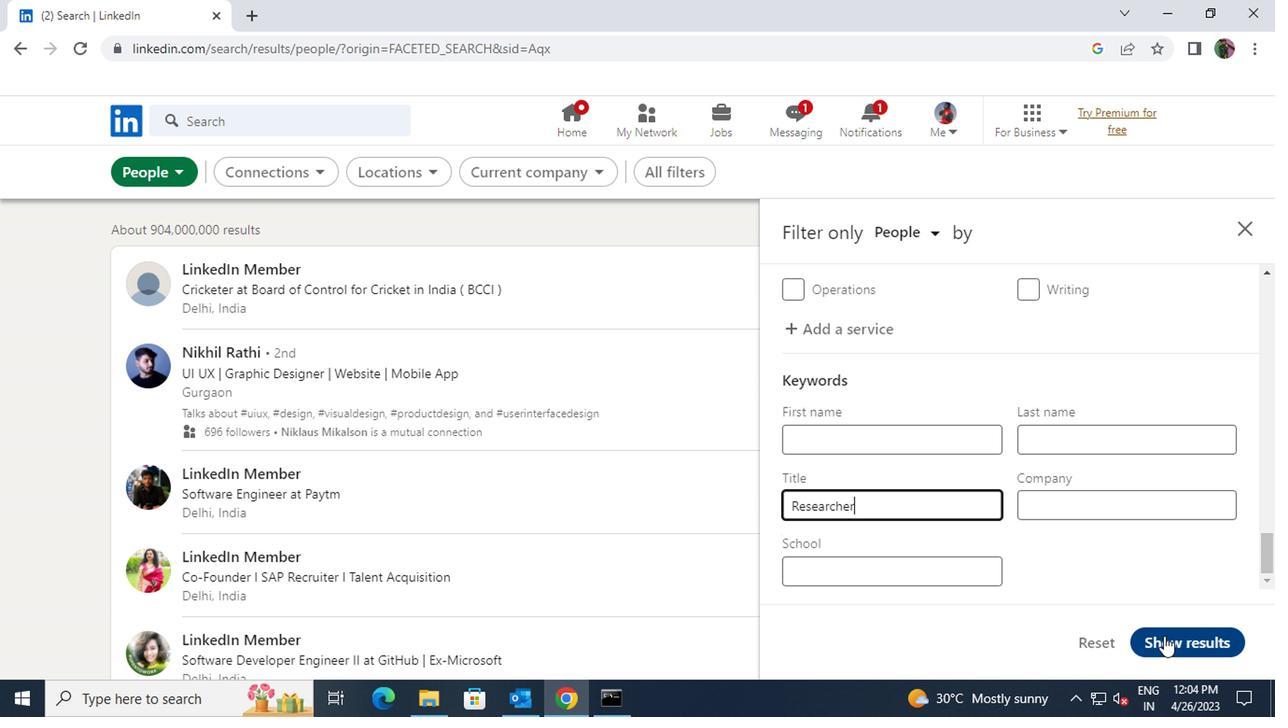 
